 Task: Create a due date automation trigger when advanced on, on the tuesday of the week before a card is due add fields without custom field "Resume" checked at 11:00 AM.
Action: Mouse moved to (806, 246)
Screenshot: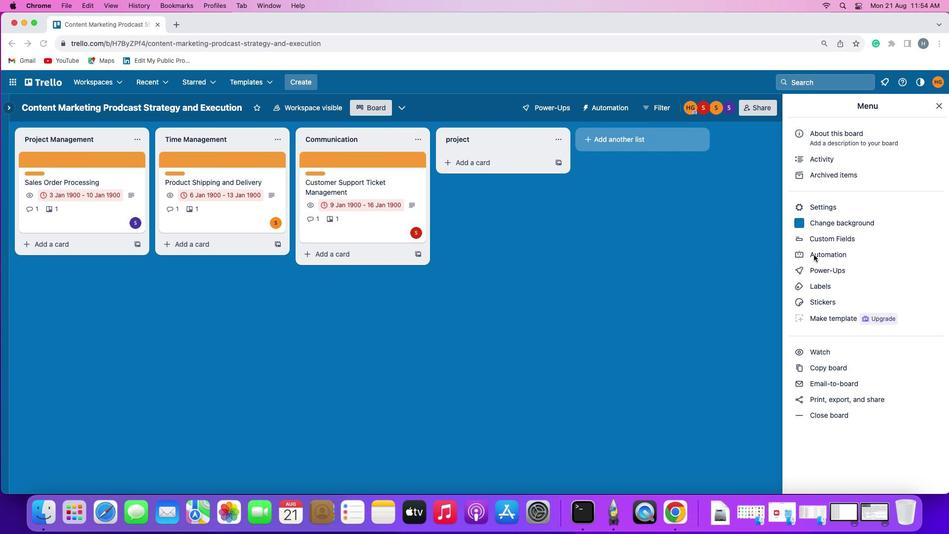 
Action: Mouse pressed left at (806, 246)
Screenshot: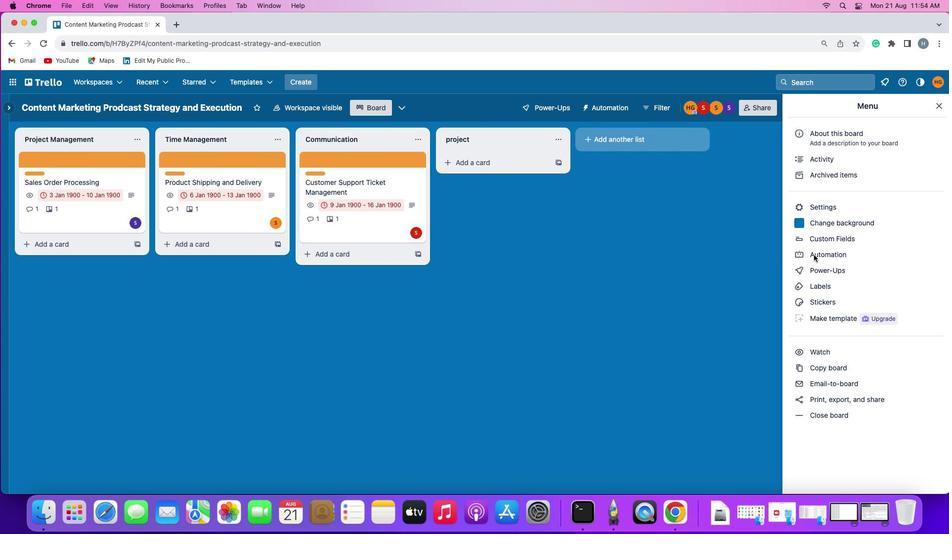 
Action: Mouse pressed left at (806, 246)
Screenshot: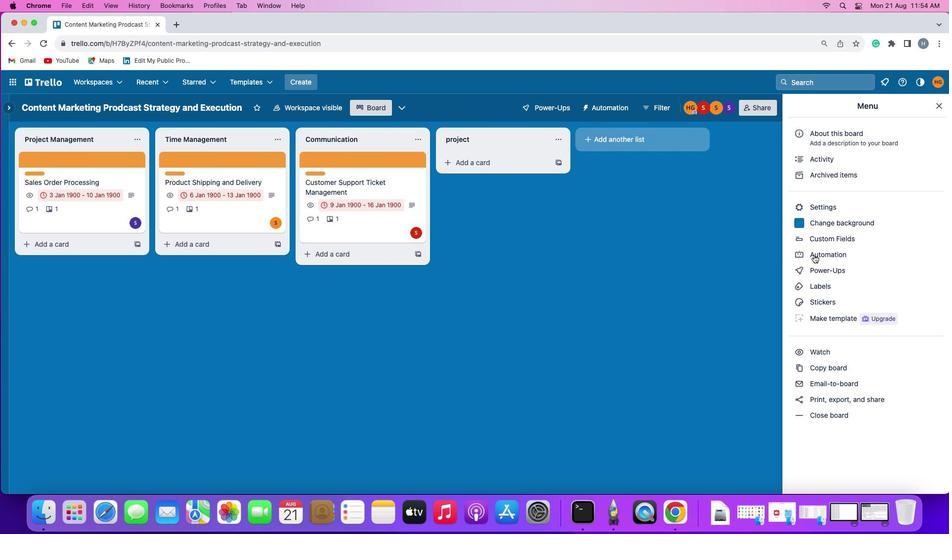 
Action: Mouse moved to (54, 220)
Screenshot: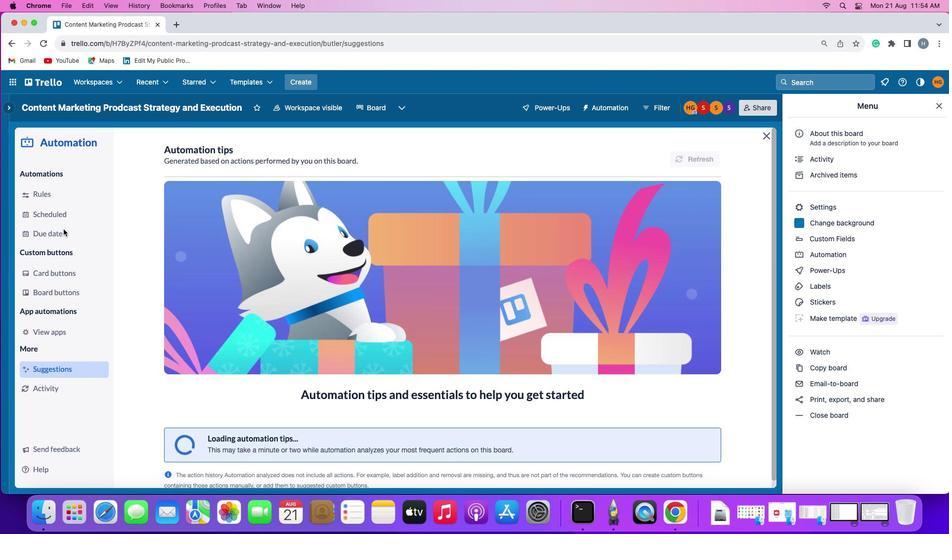 
Action: Mouse pressed left at (54, 220)
Screenshot: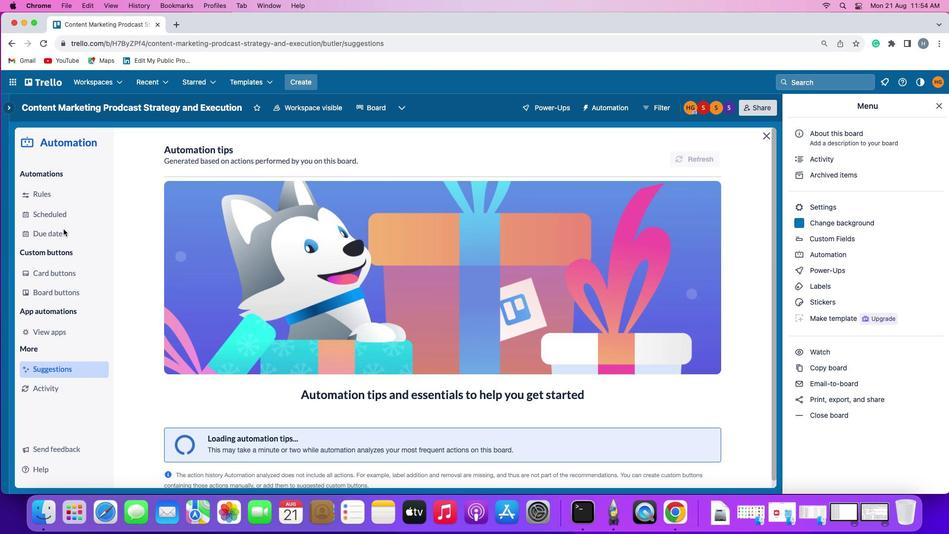 
Action: Mouse moved to (654, 139)
Screenshot: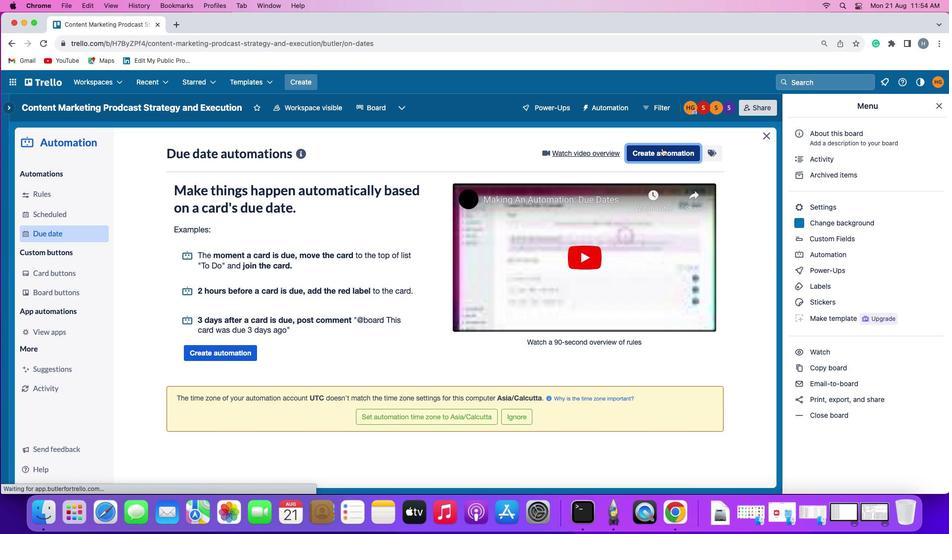 
Action: Mouse pressed left at (654, 139)
Screenshot: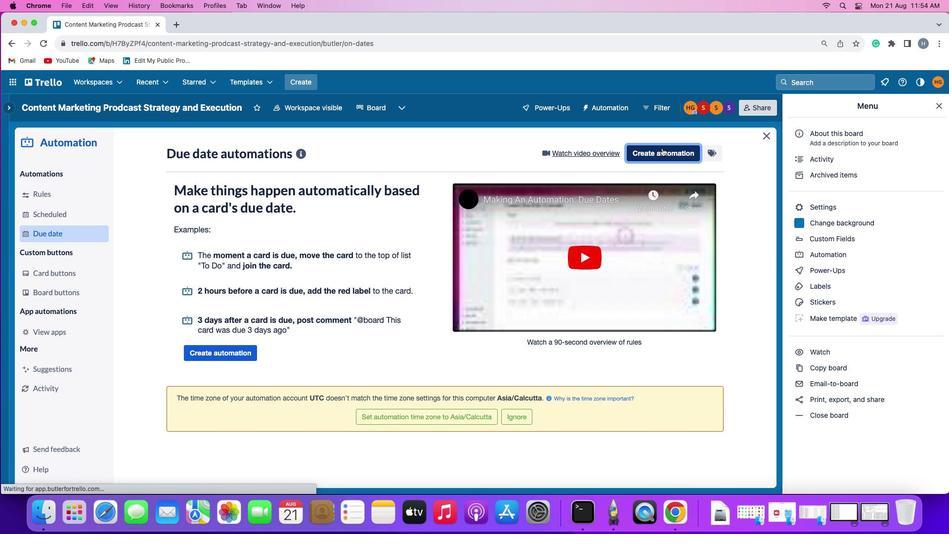 
Action: Mouse moved to (188, 240)
Screenshot: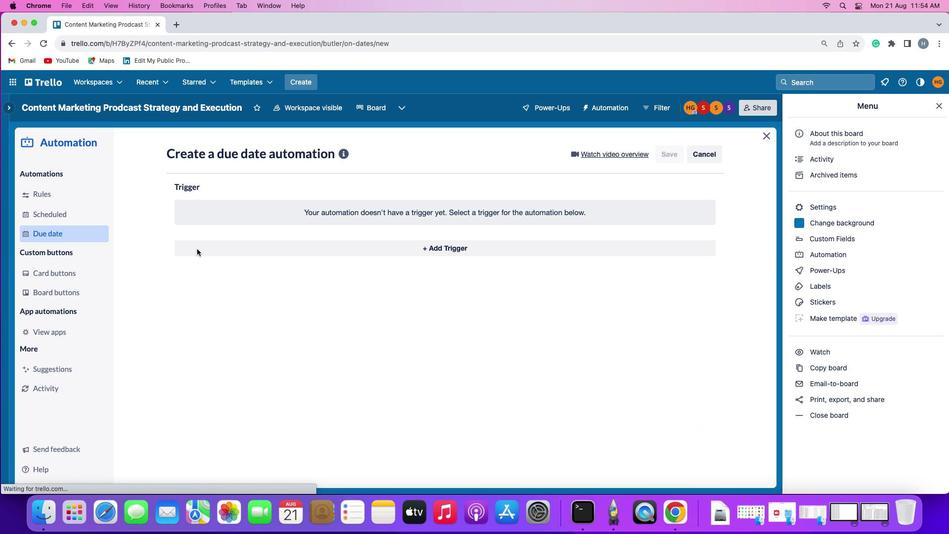 
Action: Mouse pressed left at (188, 240)
Screenshot: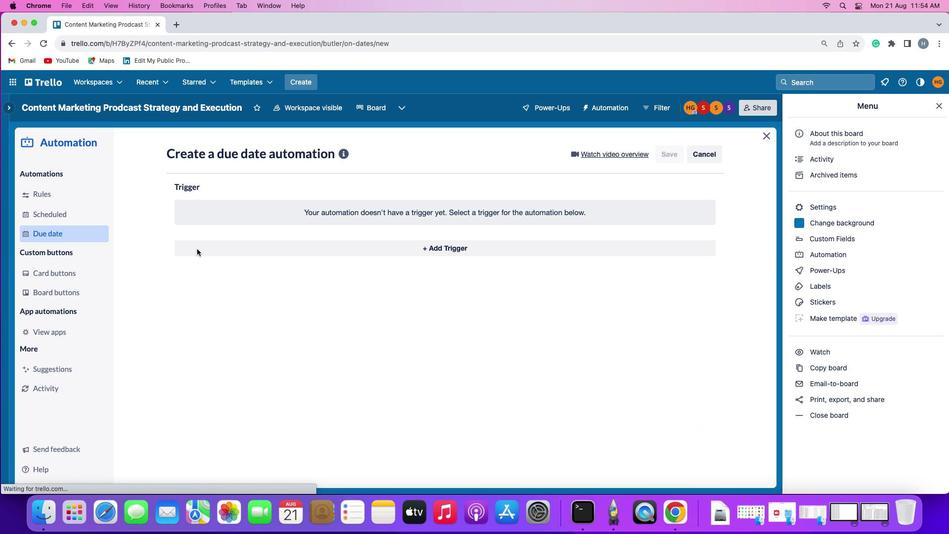 
Action: Mouse moved to (206, 427)
Screenshot: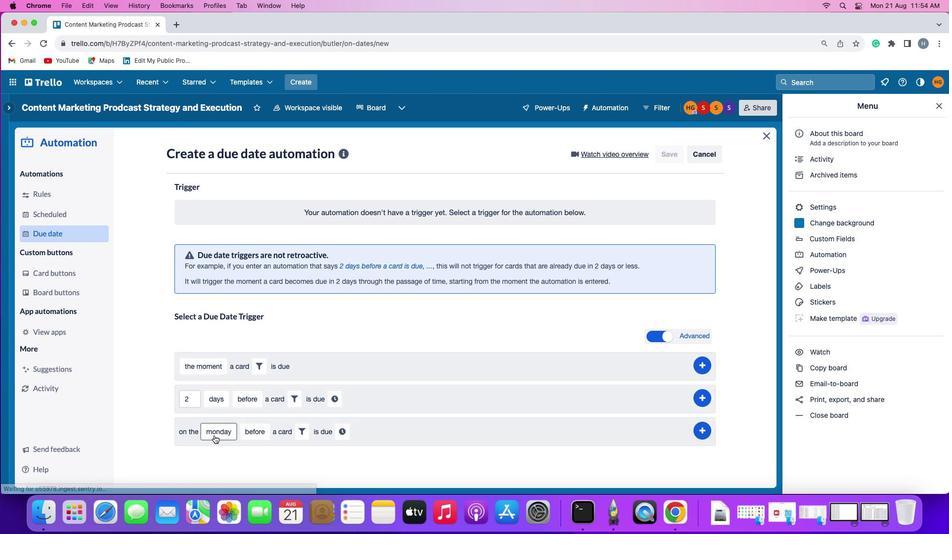 
Action: Mouse pressed left at (206, 427)
Screenshot: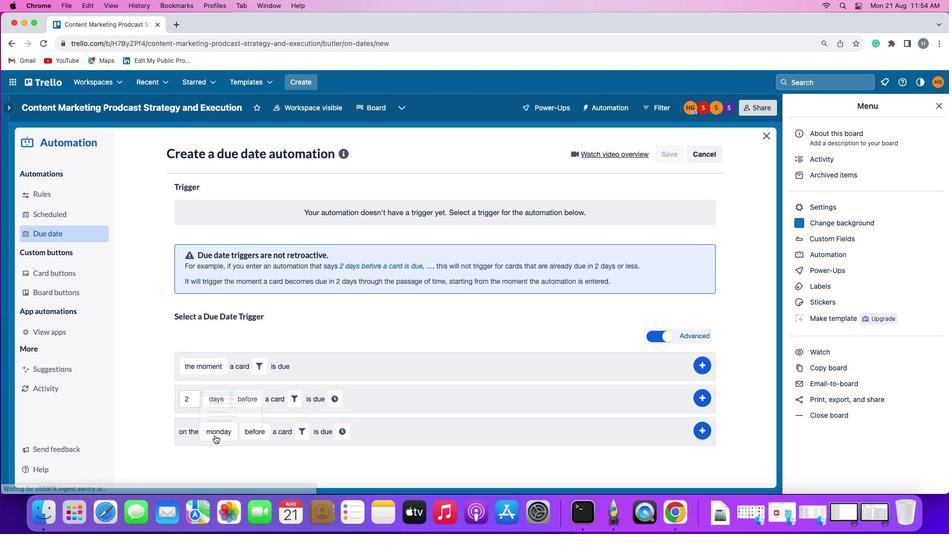 
Action: Mouse moved to (230, 304)
Screenshot: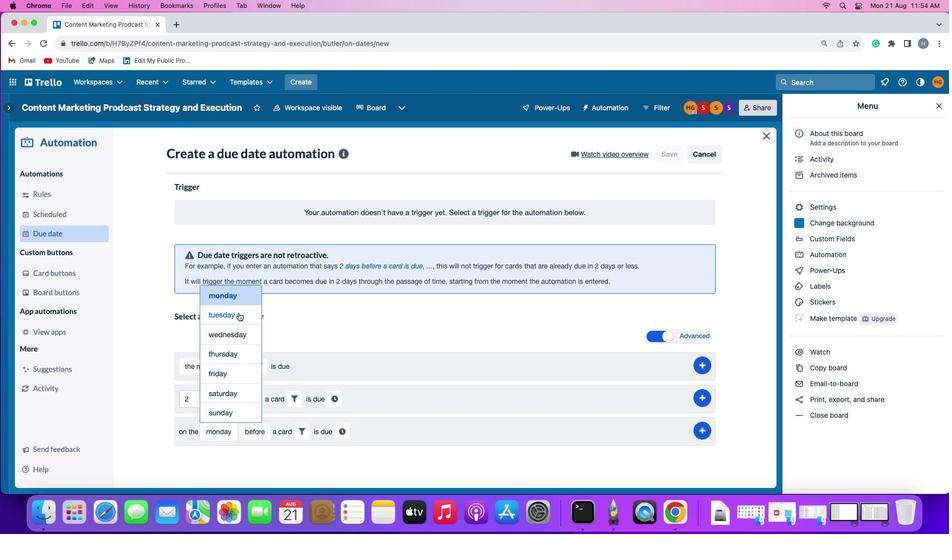 
Action: Mouse pressed left at (230, 304)
Screenshot: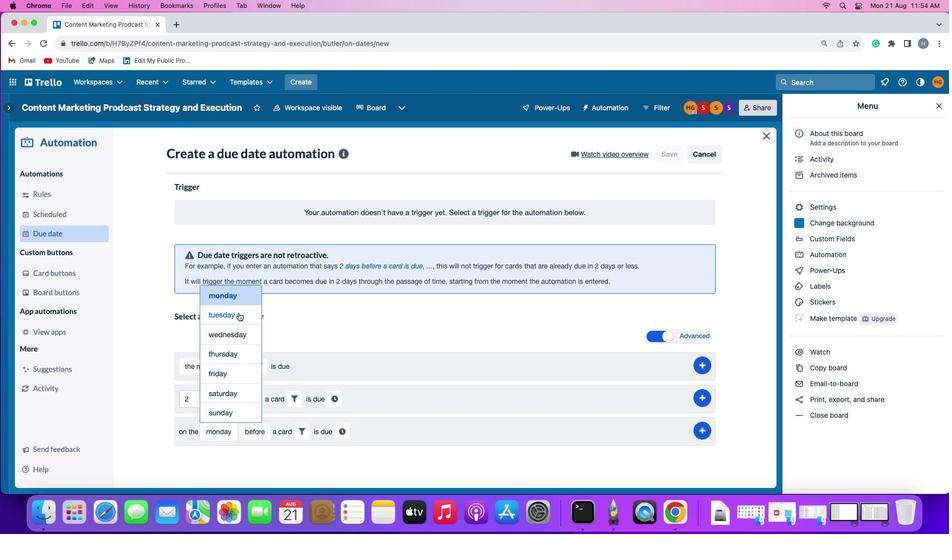 
Action: Mouse moved to (245, 420)
Screenshot: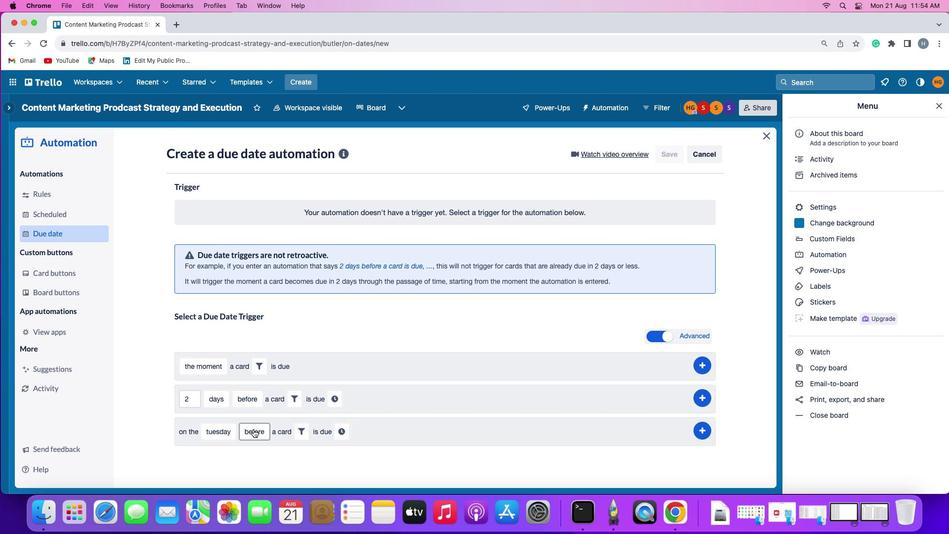 
Action: Mouse pressed left at (245, 420)
Screenshot: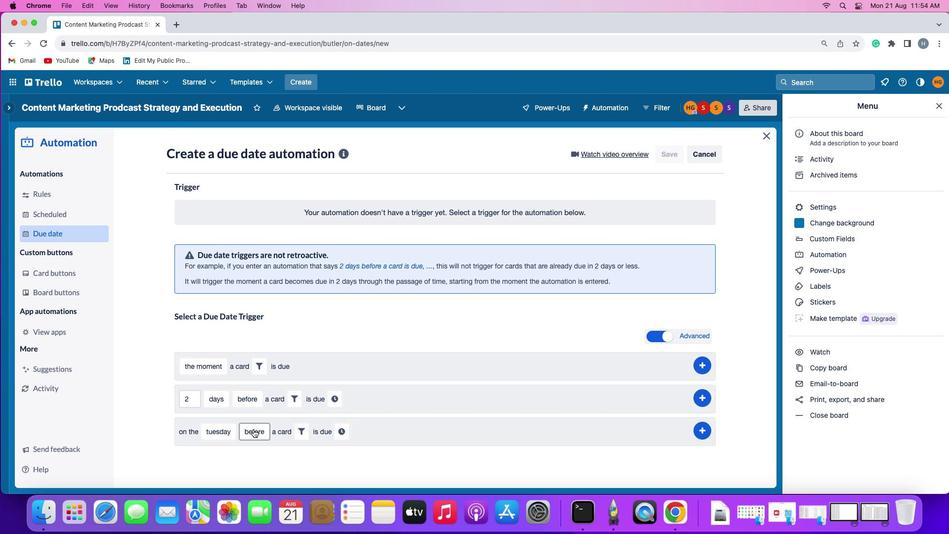 
Action: Mouse moved to (257, 405)
Screenshot: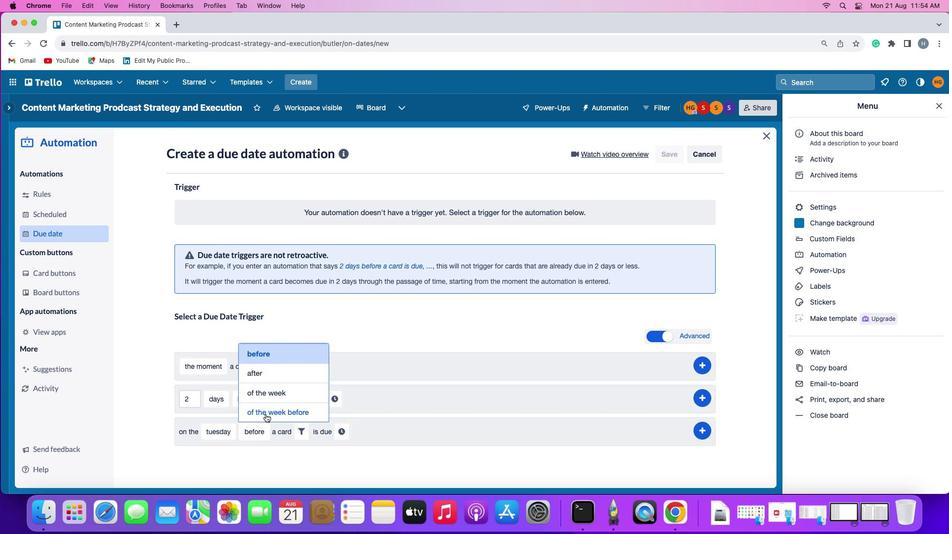 
Action: Mouse pressed left at (257, 405)
Screenshot: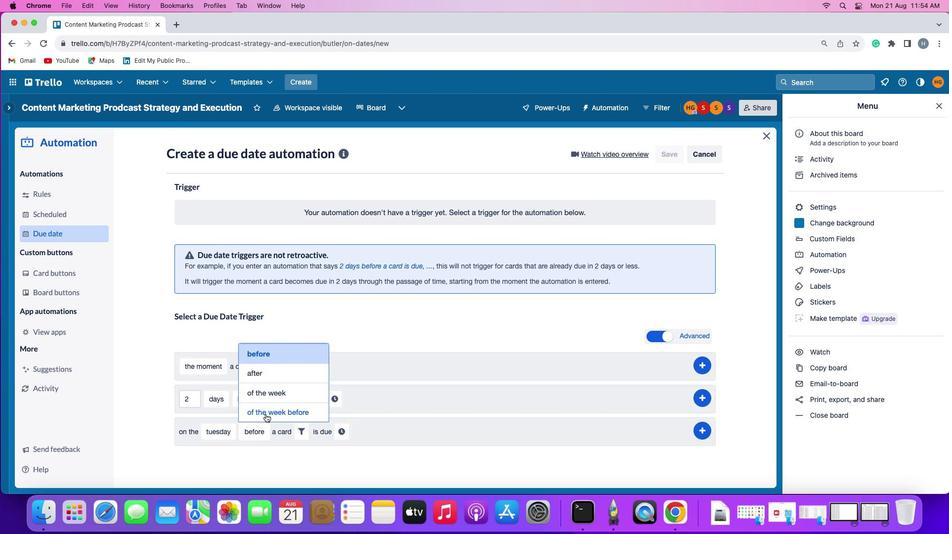 
Action: Mouse moved to (331, 423)
Screenshot: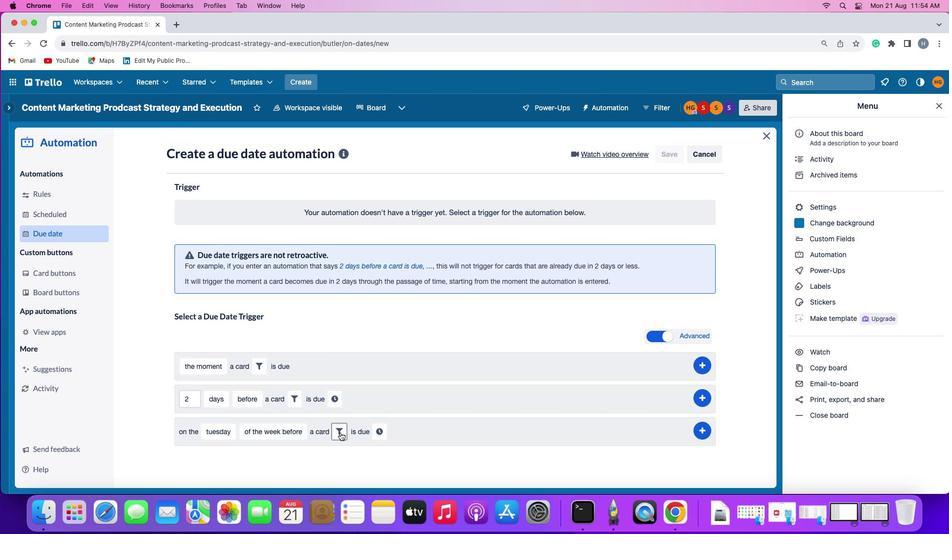 
Action: Mouse pressed left at (331, 423)
Screenshot: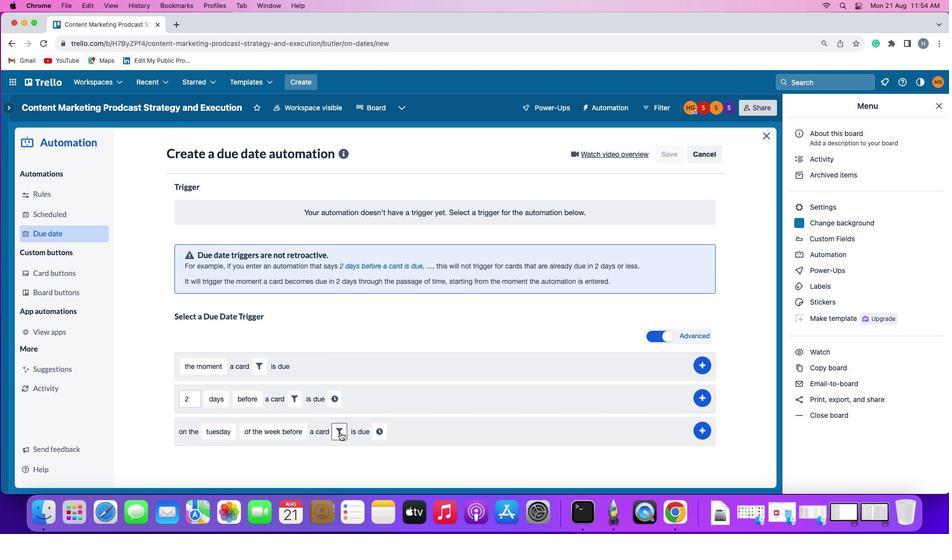 
Action: Mouse moved to (497, 449)
Screenshot: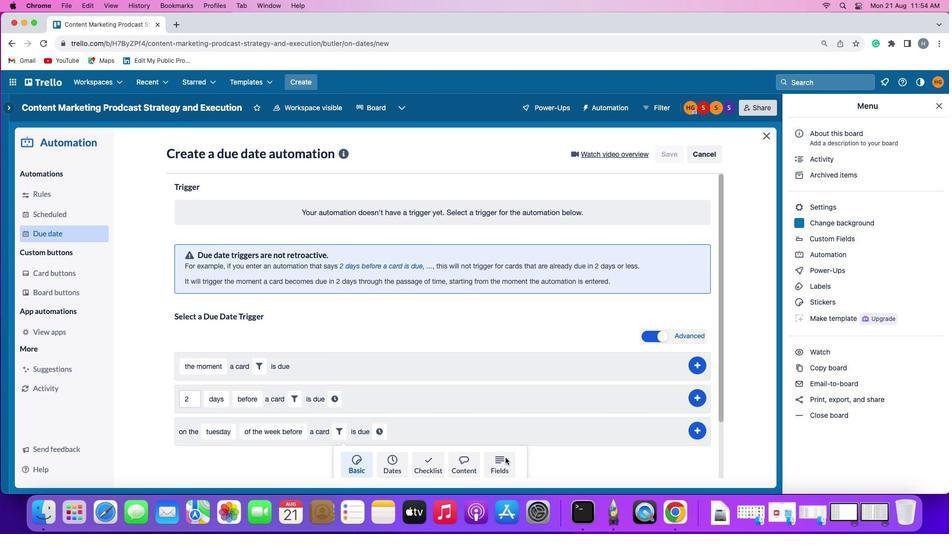 
Action: Mouse pressed left at (497, 449)
Screenshot: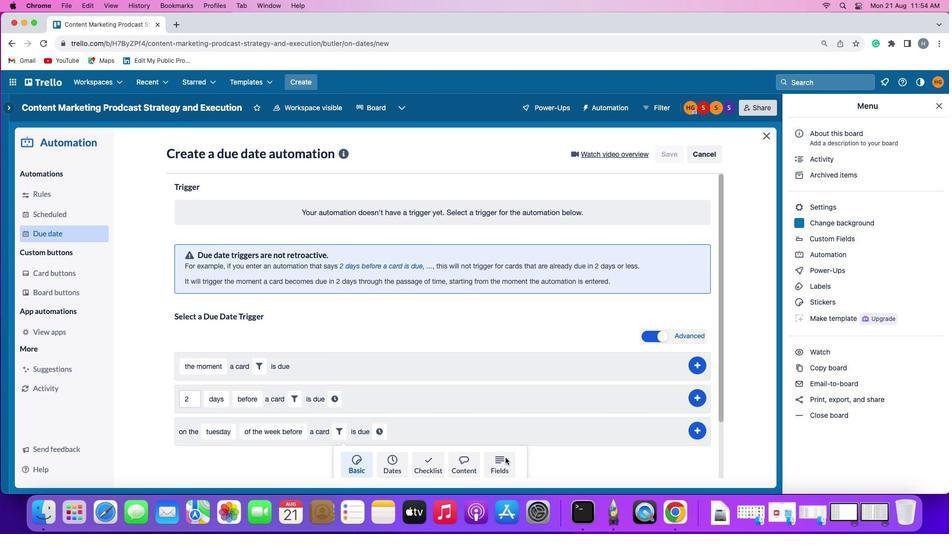 
Action: Mouse moved to (300, 449)
Screenshot: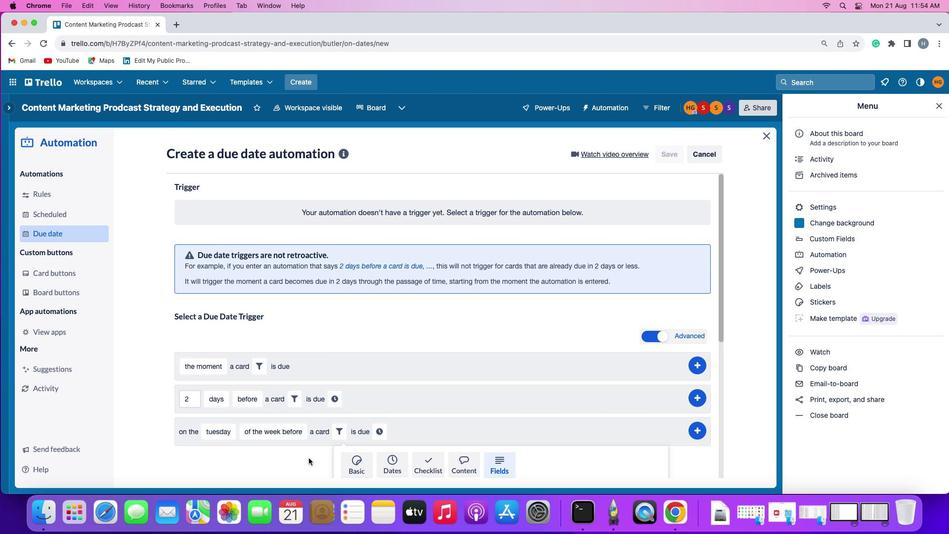 
Action: Mouse scrolled (300, 449) with delta (-7, -8)
Screenshot: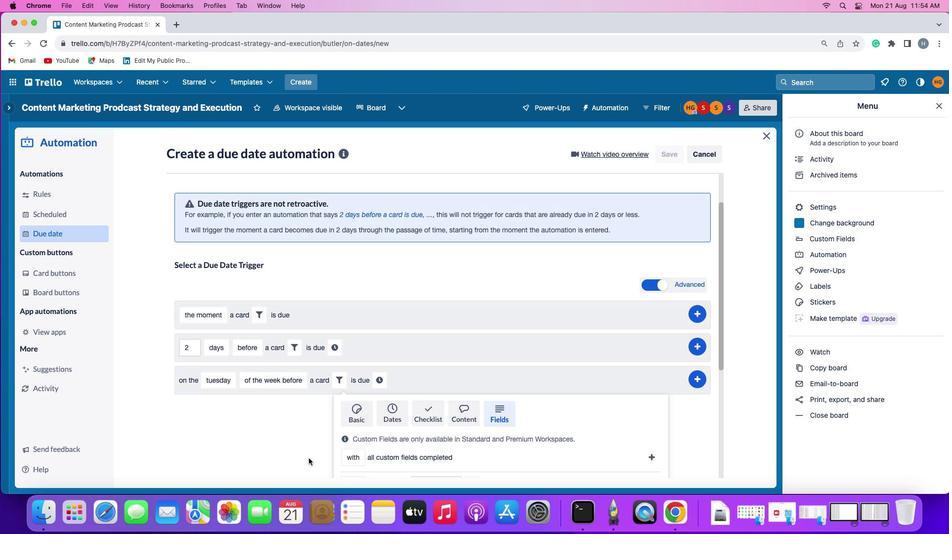
Action: Mouse scrolled (300, 449) with delta (-7, -8)
Screenshot: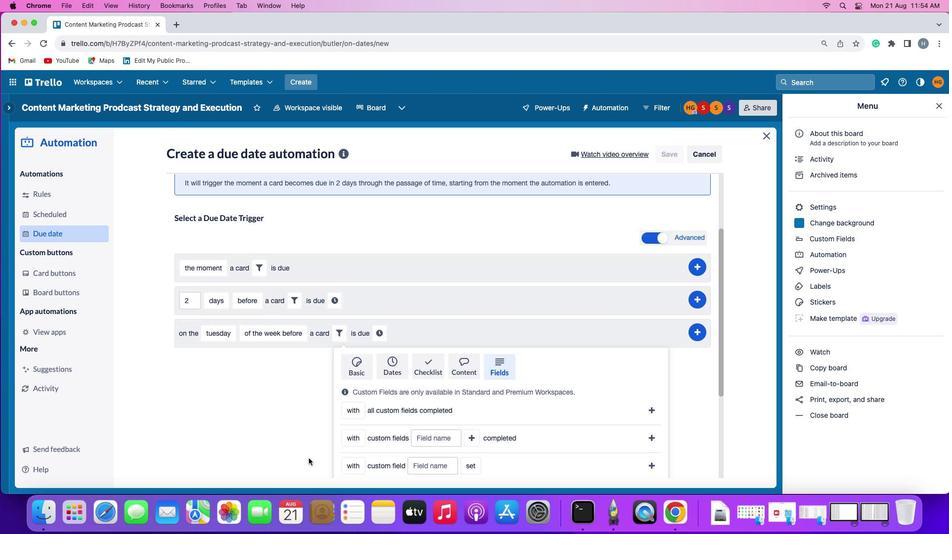 
Action: Mouse scrolled (300, 449) with delta (-7, -9)
Screenshot: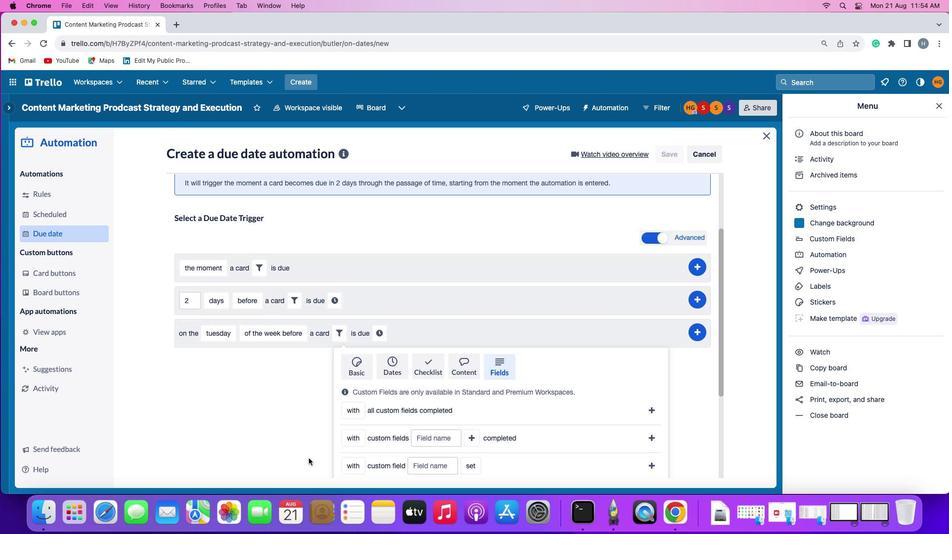 
Action: Mouse scrolled (300, 449) with delta (-7, -10)
Screenshot: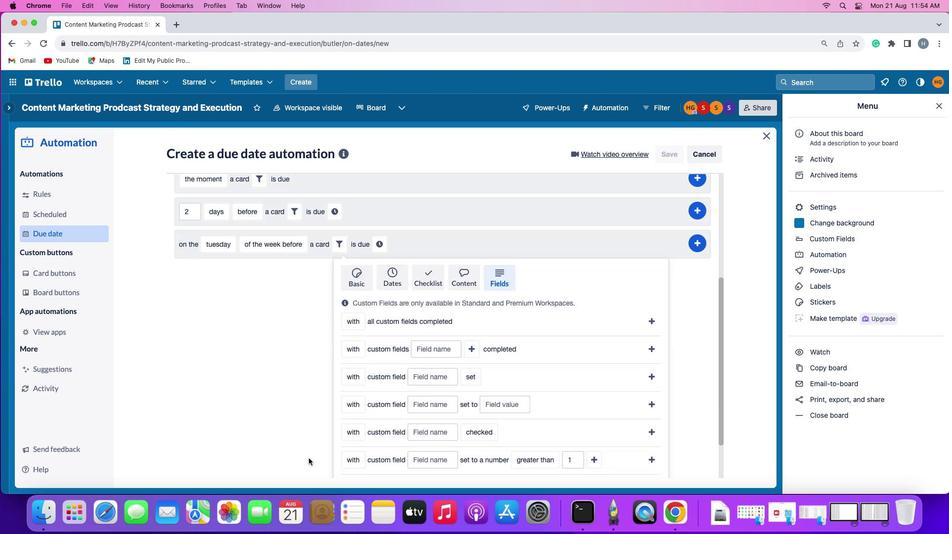 
Action: Mouse scrolled (300, 449) with delta (-7, -8)
Screenshot: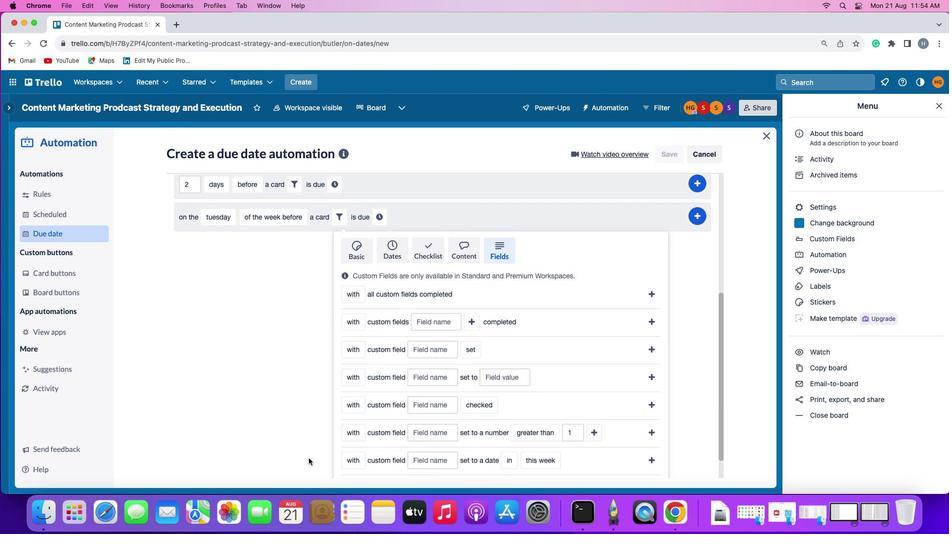 
Action: Mouse scrolled (300, 449) with delta (-7, -8)
Screenshot: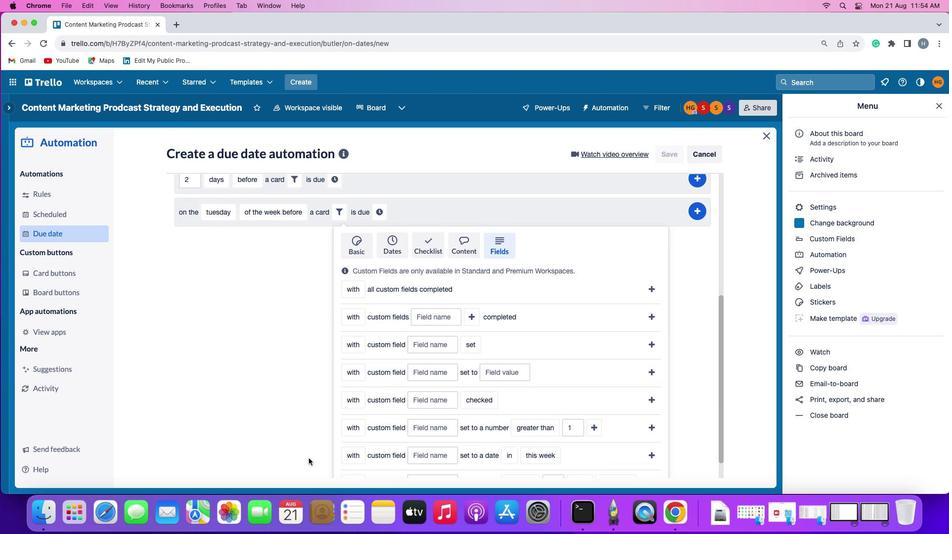 
Action: Mouse scrolled (300, 449) with delta (-7, -9)
Screenshot: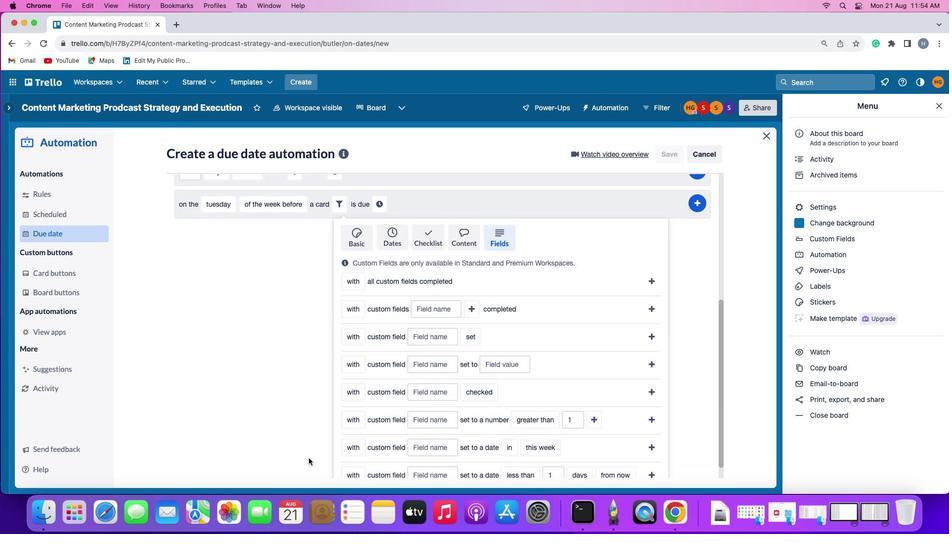 
Action: Mouse scrolled (300, 449) with delta (-7, -10)
Screenshot: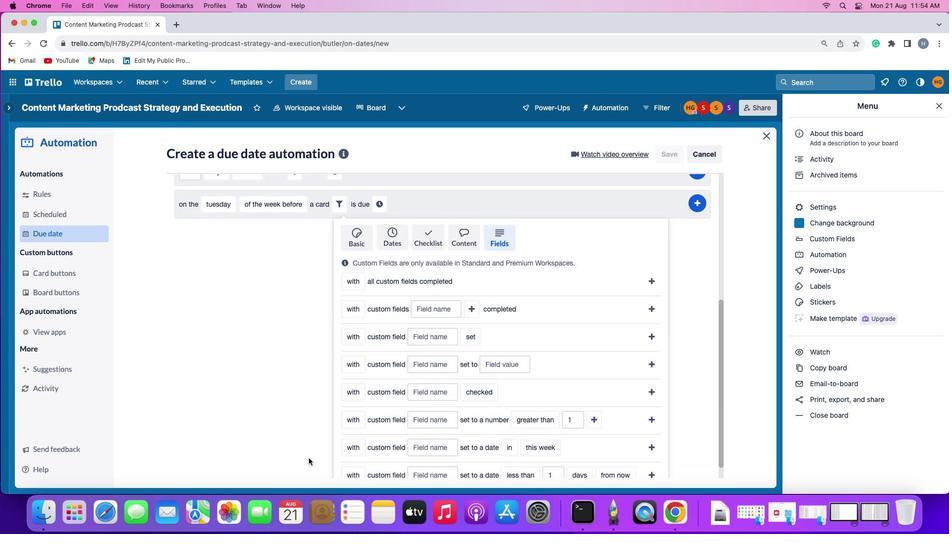 
Action: Mouse scrolled (300, 449) with delta (-7, -10)
Screenshot: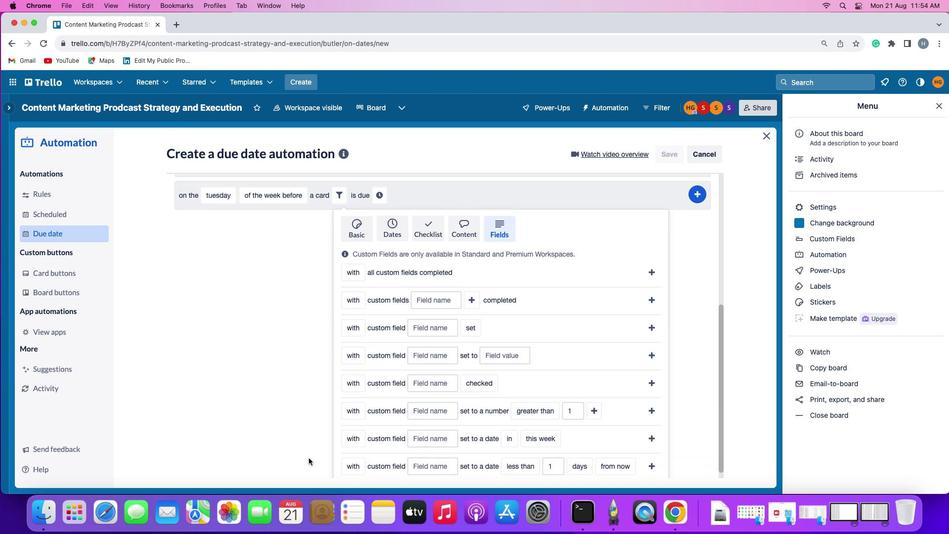 
Action: Mouse scrolled (300, 449) with delta (-7, -8)
Screenshot: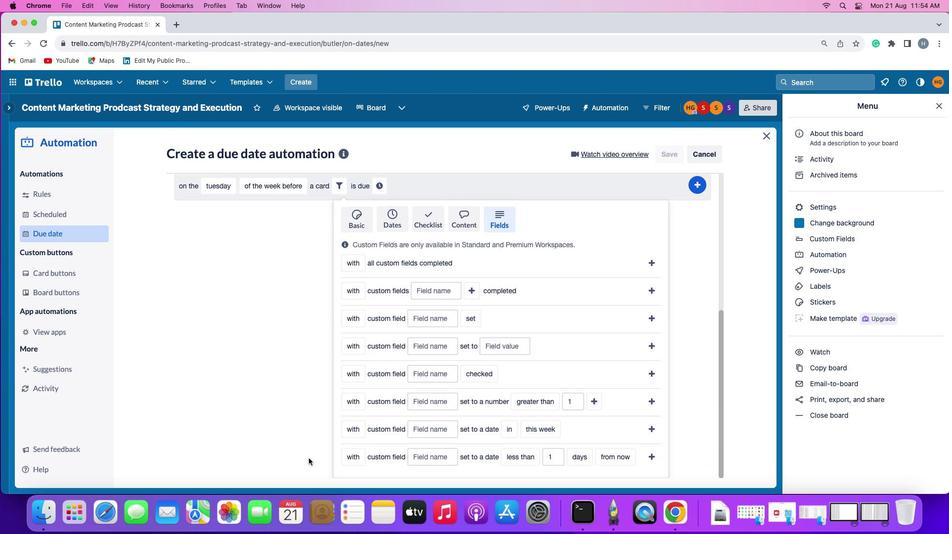 
Action: Mouse scrolled (300, 449) with delta (-7, -8)
Screenshot: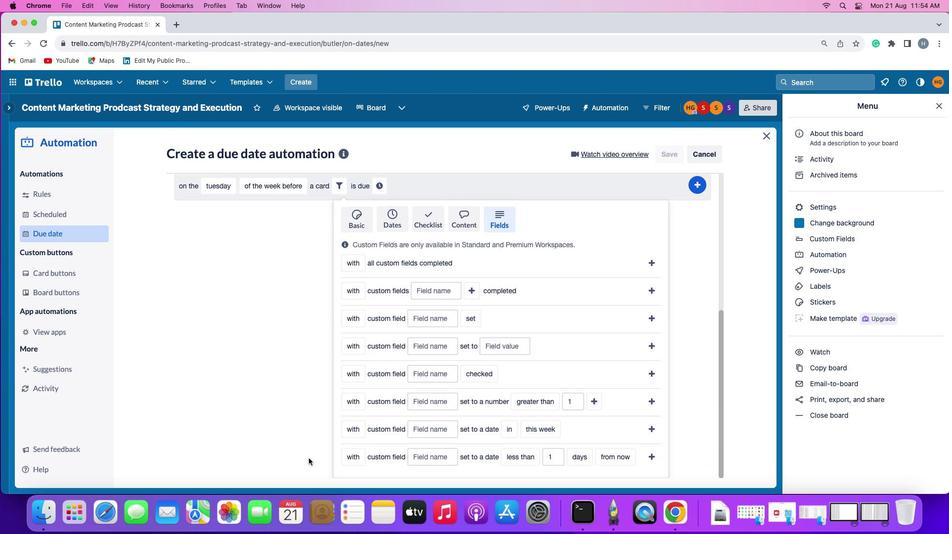 
Action: Mouse scrolled (300, 449) with delta (-7, -9)
Screenshot: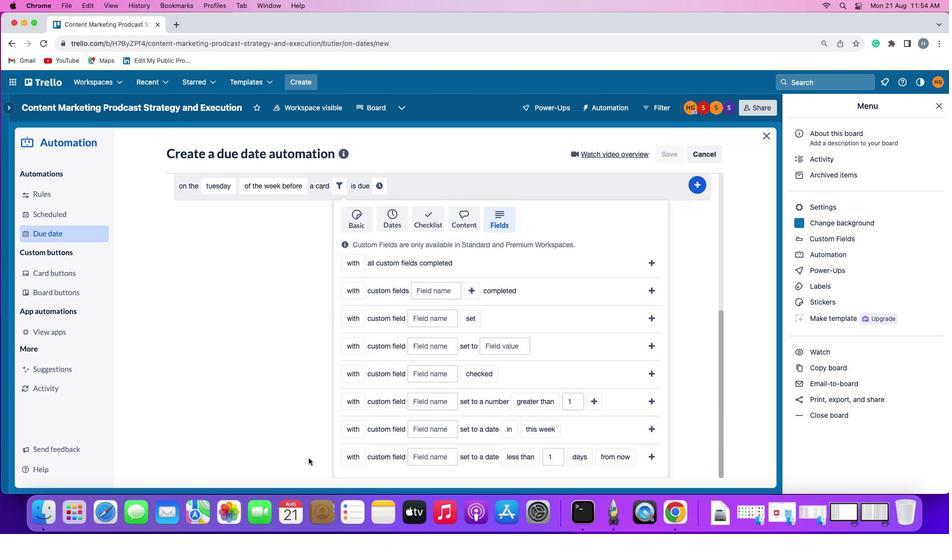 
Action: Mouse scrolled (300, 449) with delta (-7, -9)
Screenshot: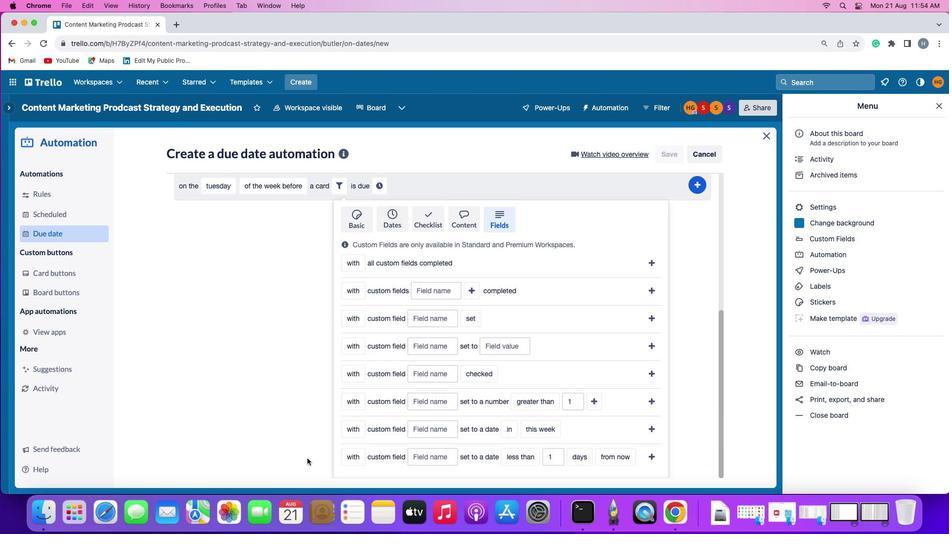 
Action: Mouse moved to (341, 367)
Screenshot: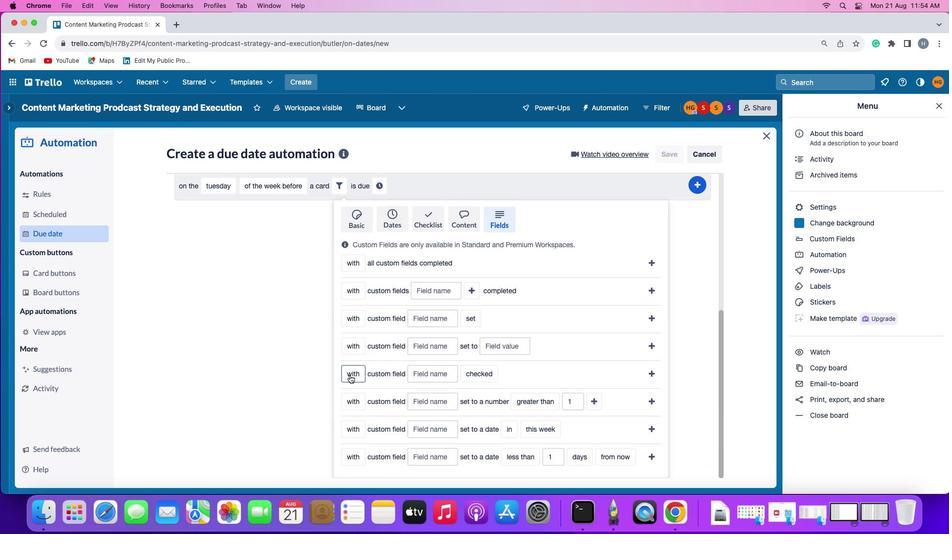 
Action: Mouse pressed left at (341, 367)
Screenshot: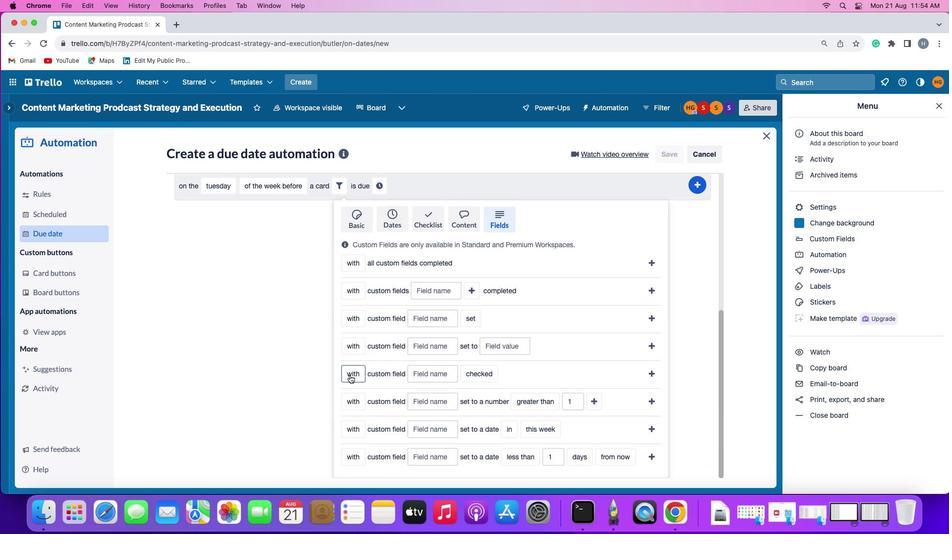 
Action: Mouse moved to (352, 399)
Screenshot: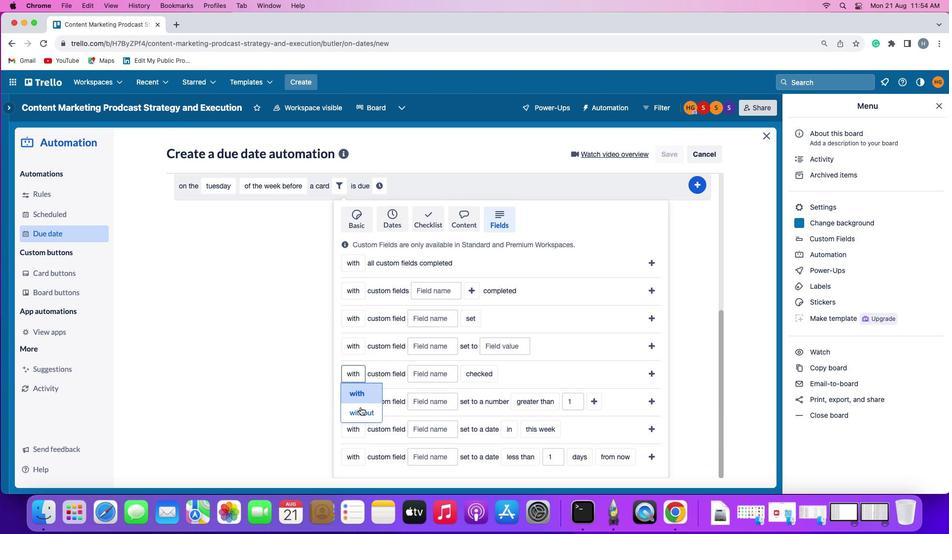 
Action: Mouse pressed left at (352, 399)
Screenshot: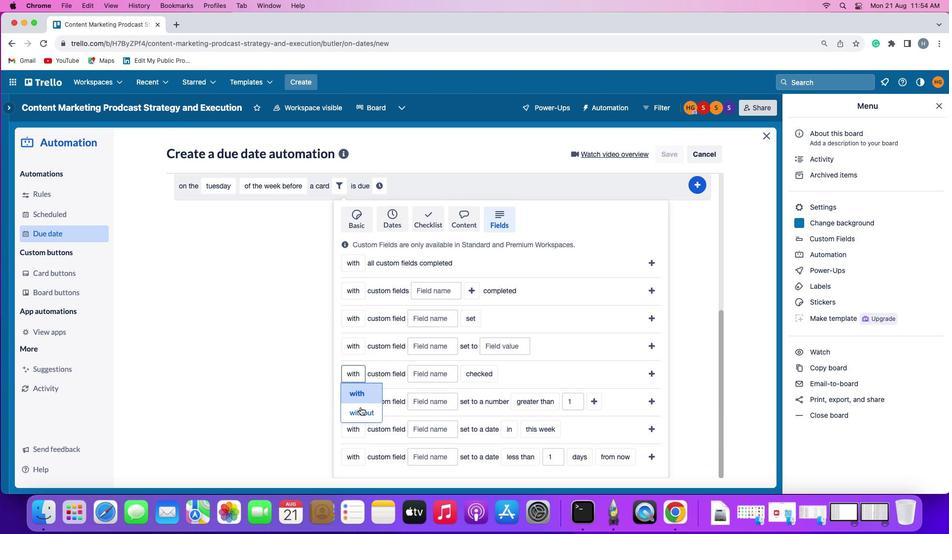 
Action: Mouse moved to (430, 365)
Screenshot: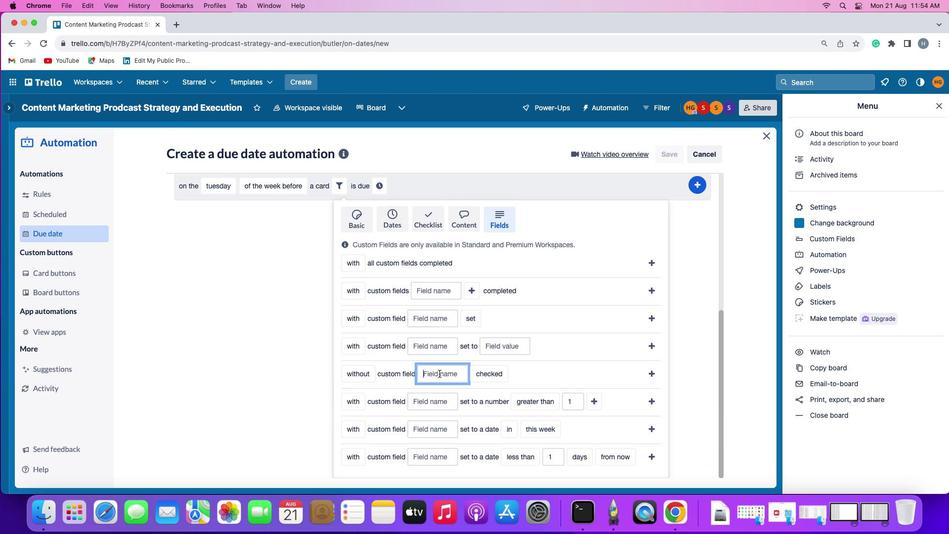 
Action: Mouse pressed left at (430, 365)
Screenshot: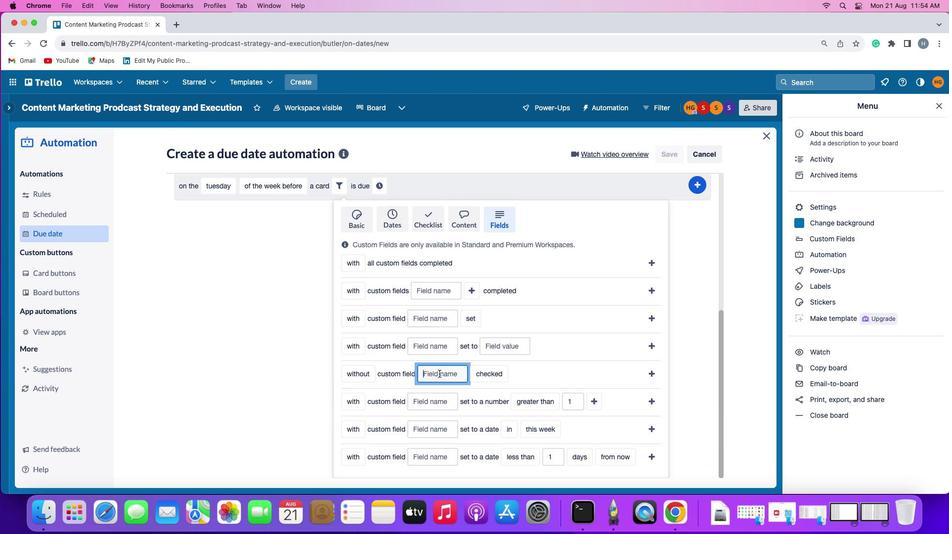
Action: Key pressed Key.shift'R''e''s''u''m''e'
Screenshot: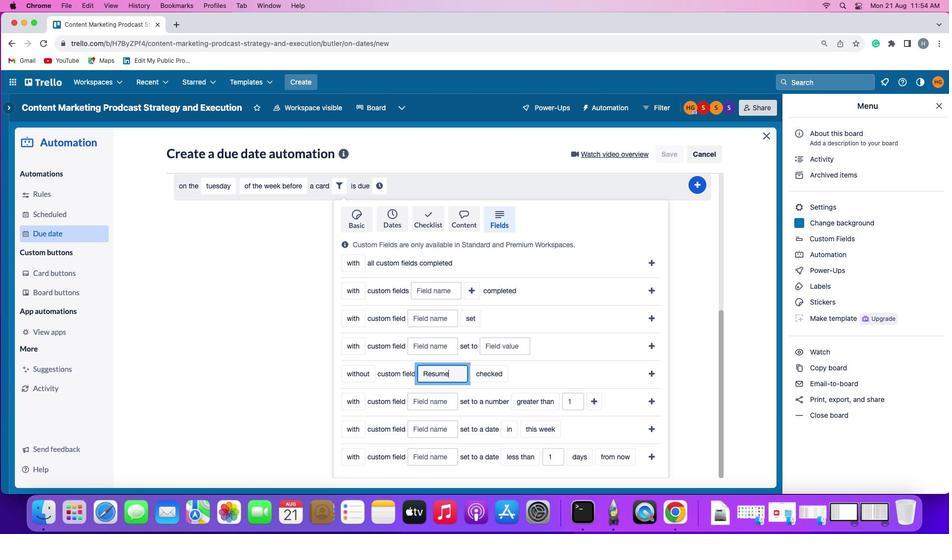 
Action: Mouse moved to (483, 366)
Screenshot: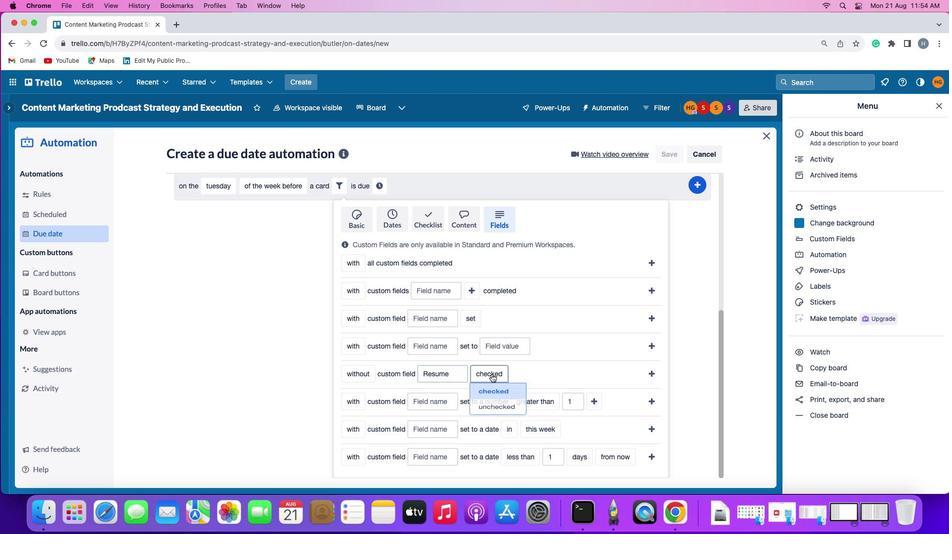 
Action: Mouse pressed left at (483, 366)
Screenshot: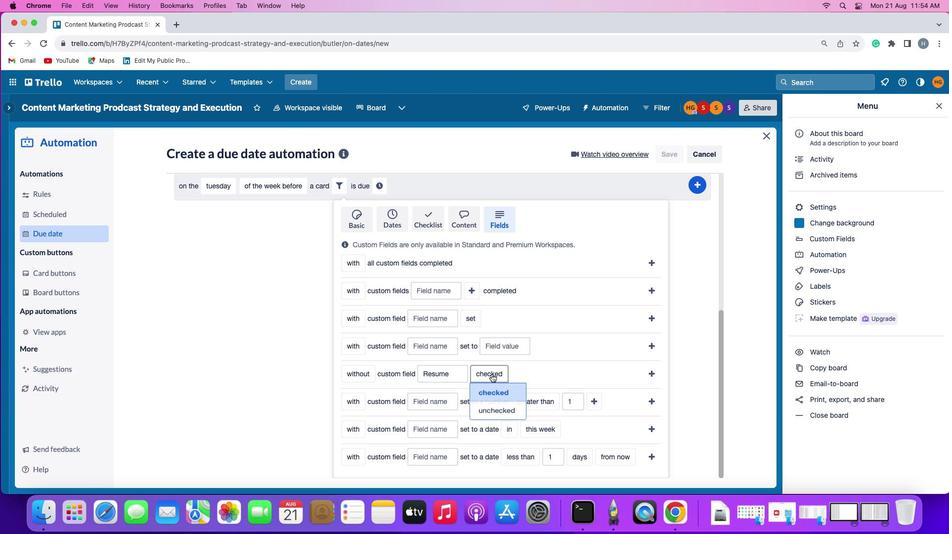 
Action: Mouse moved to (489, 388)
Screenshot: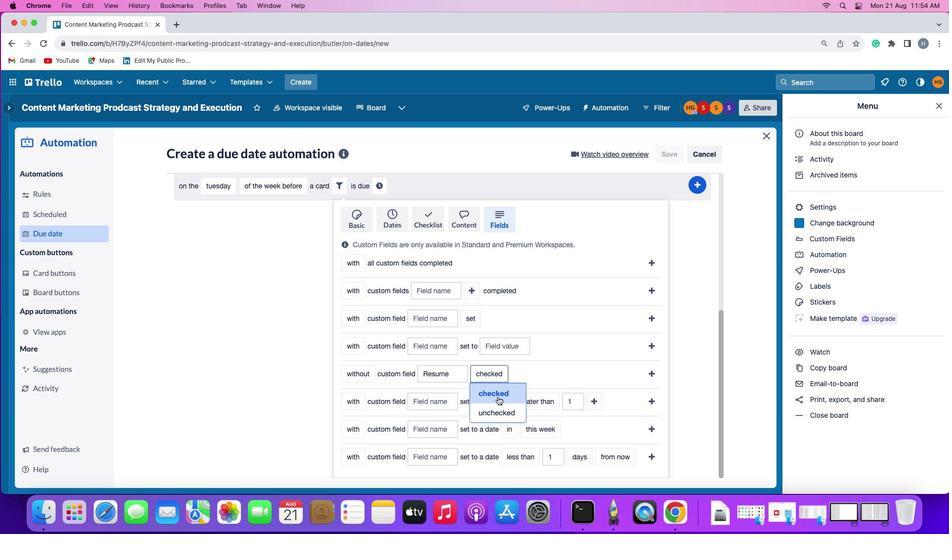 
Action: Mouse pressed left at (489, 388)
Screenshot: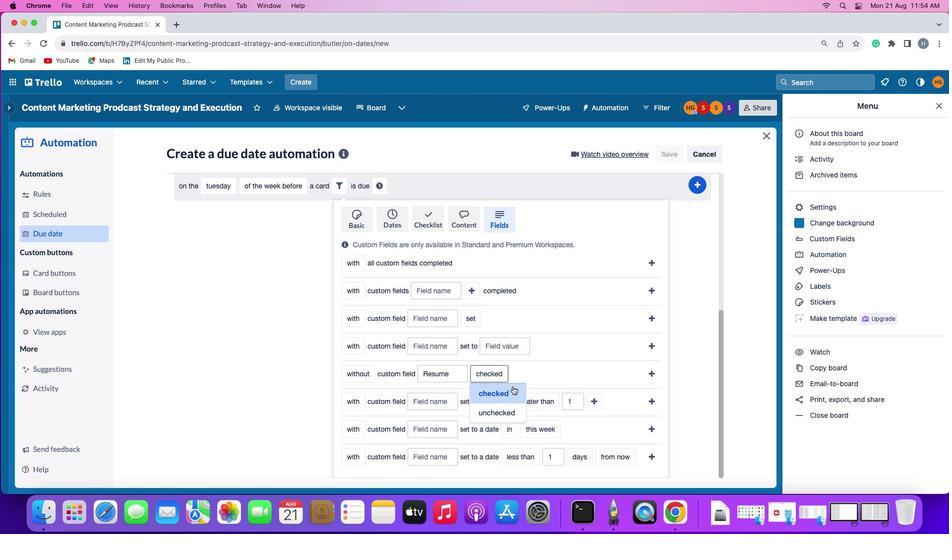 
Action: Mouse moved to (640, 360)
Screenshot: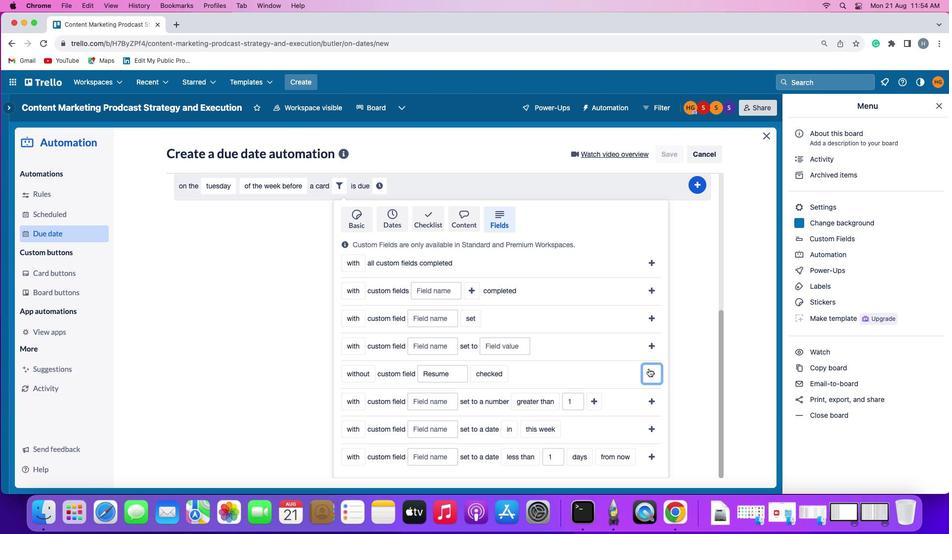 
Action: Mouse pressed left at (640, 360)
Screenshot: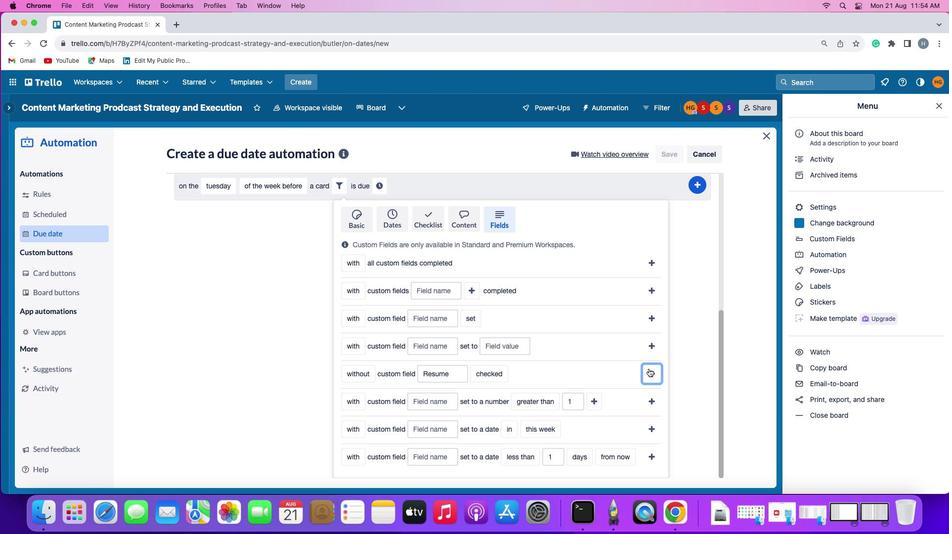 
Action: Mouse moved to (523, 421)
Screenshot: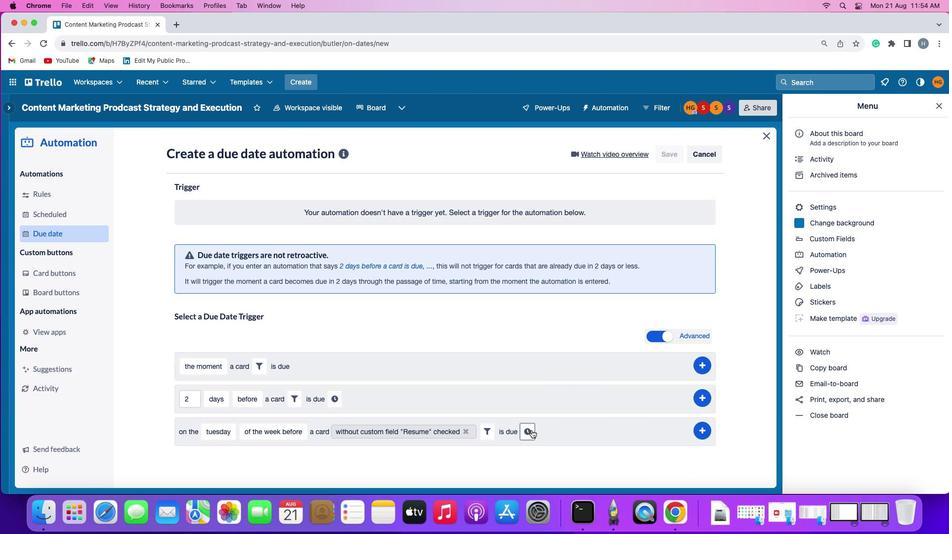 
Action: Mouse pressed left at (523, 421)
Screenshot: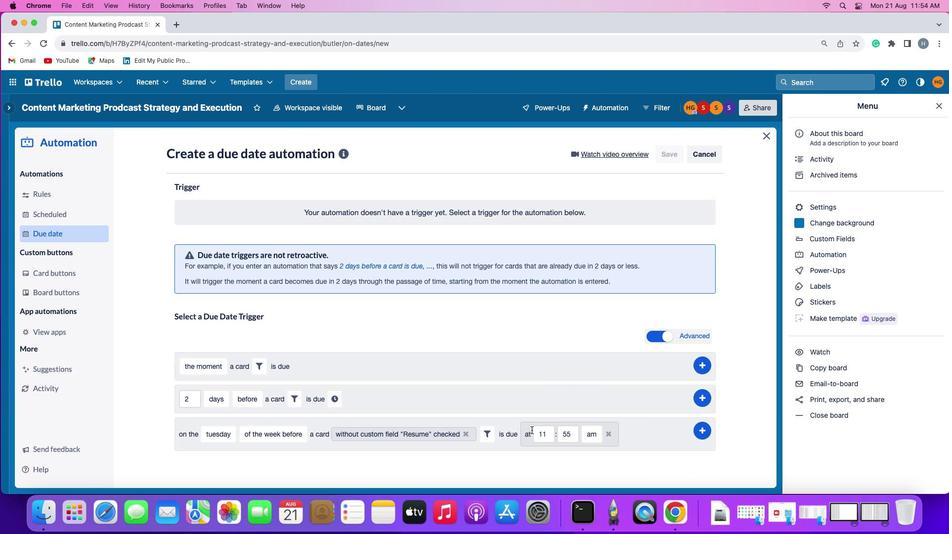 
Action: Mouse moved to (539, 423)
Screenshot: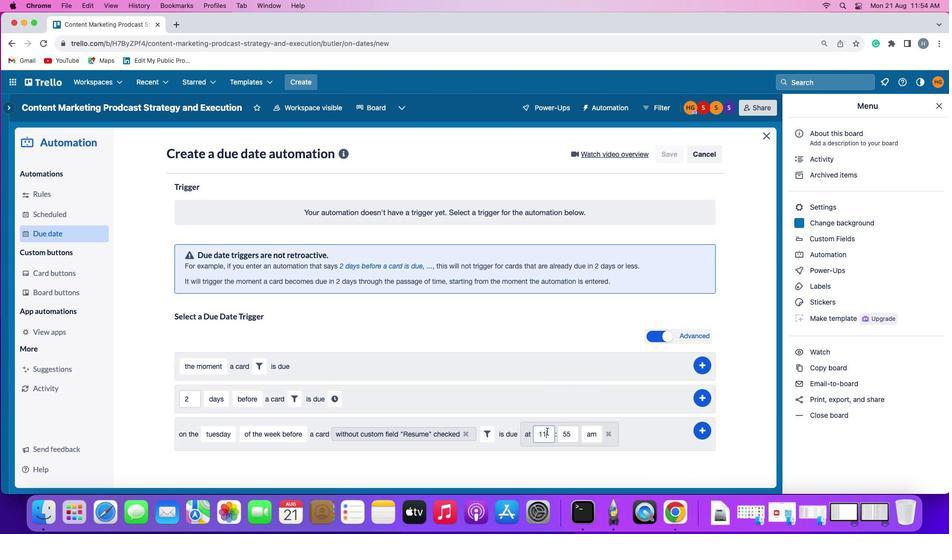
Action: Mouse pressed left at (539, 423)
Screenshot: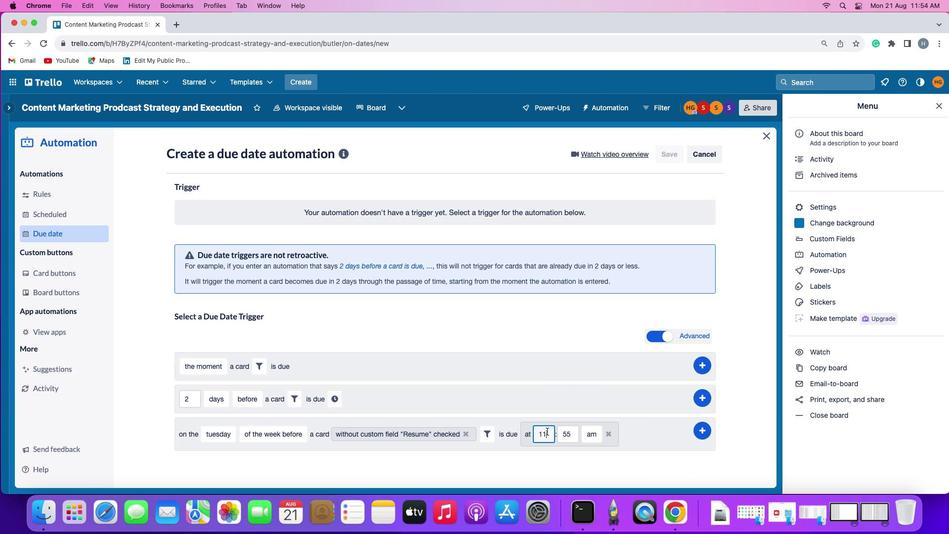 
Action: Mouse moved to (539, 423)
Screenshot: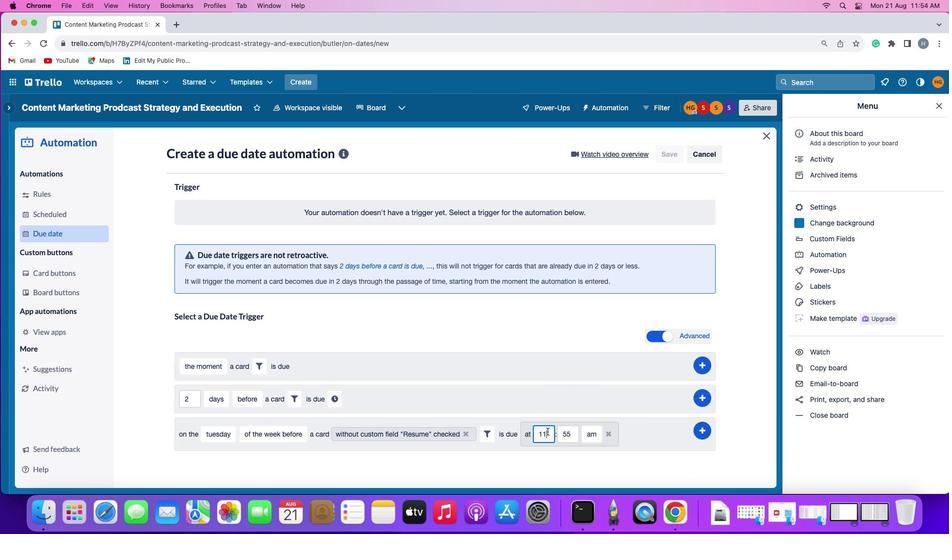 
Action: Key pressed Key.backspace'1'
Screenshot: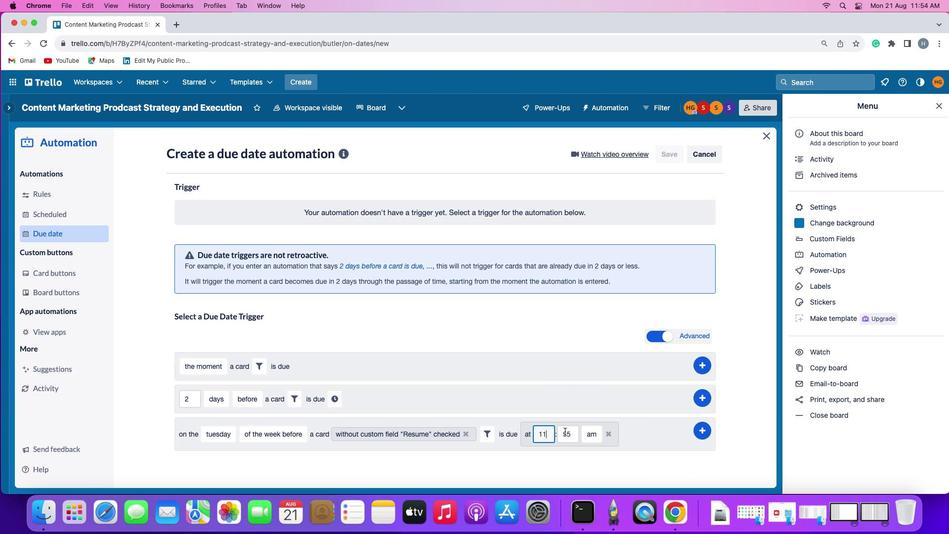 
Action: Mouse moved to (564, 423)
Screenshot: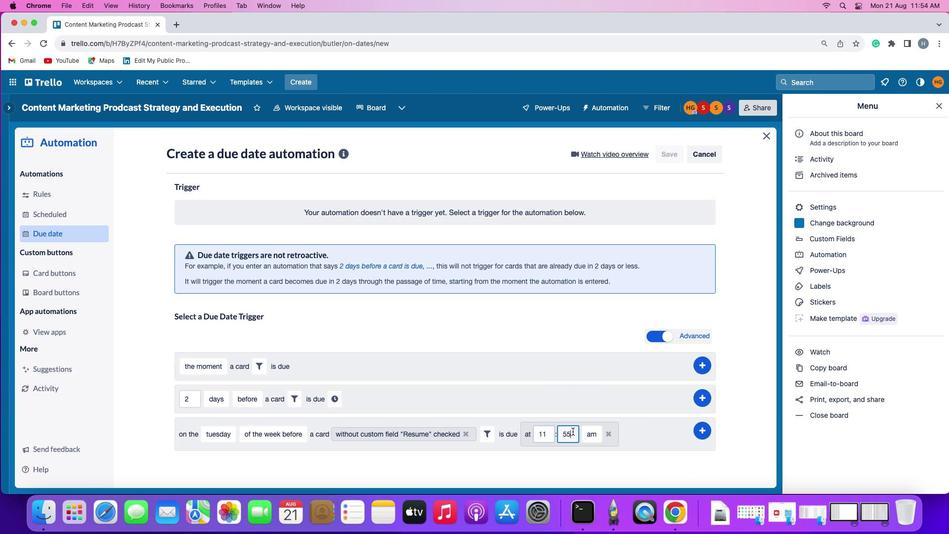 
Action: Mouse pressed left at (564, 423)
Screenshot: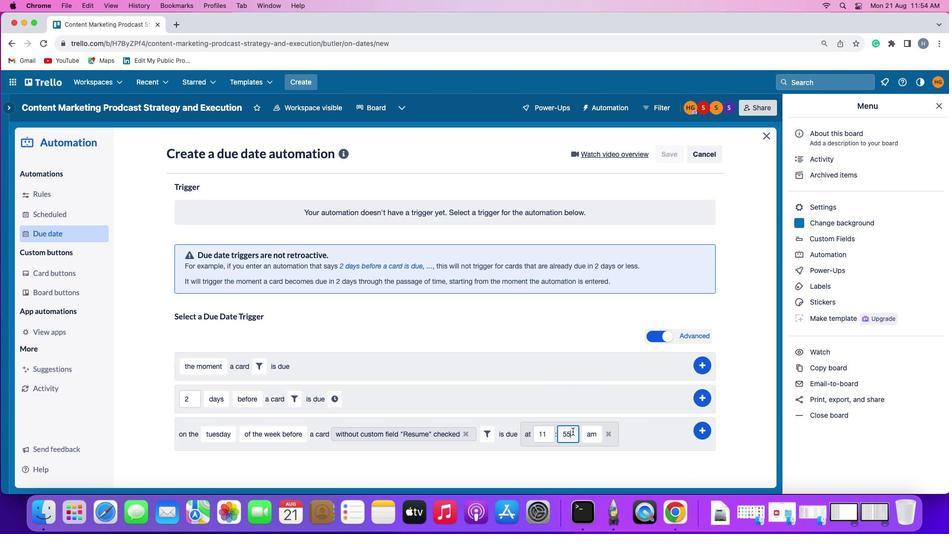 
Action: Key pressed Key.backspaceKey.backspace
Screenshot: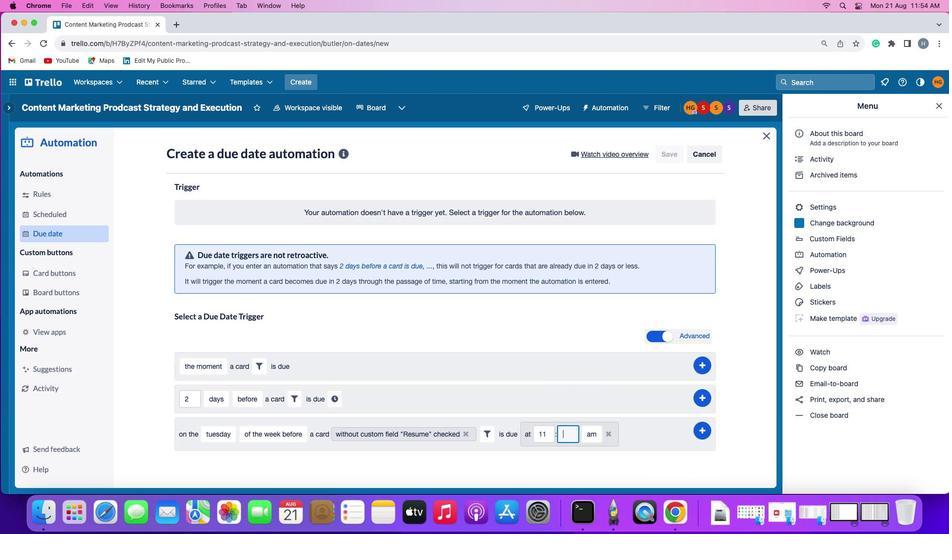 
Action: Mouse moved to (564, 423)
Screenshot: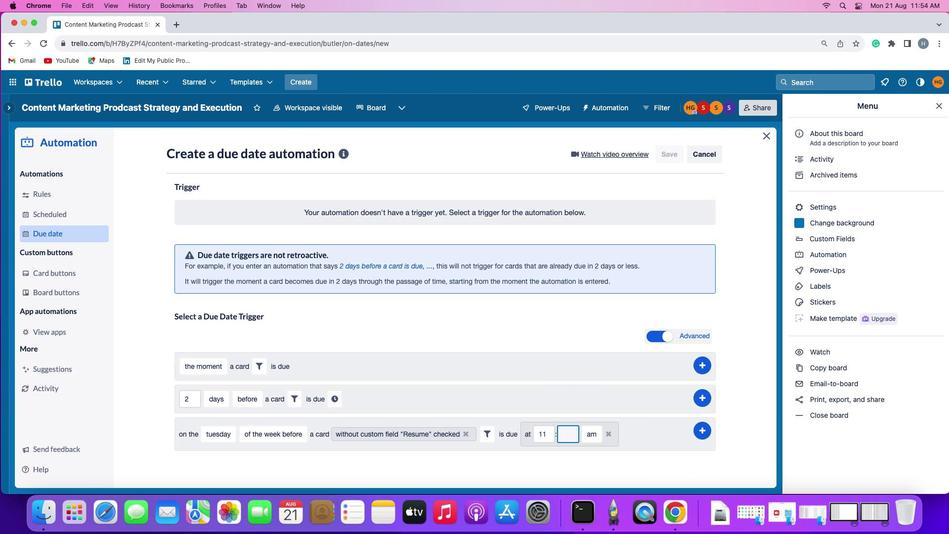 
Action: Key pressed '0''0'
Screenshot: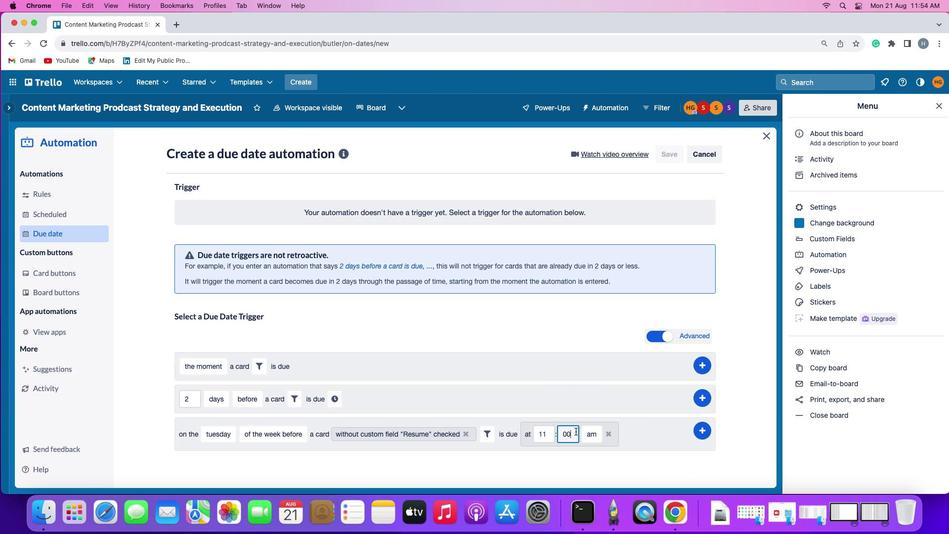 
Action: Mouse moved to (586, 424)
Screenshot: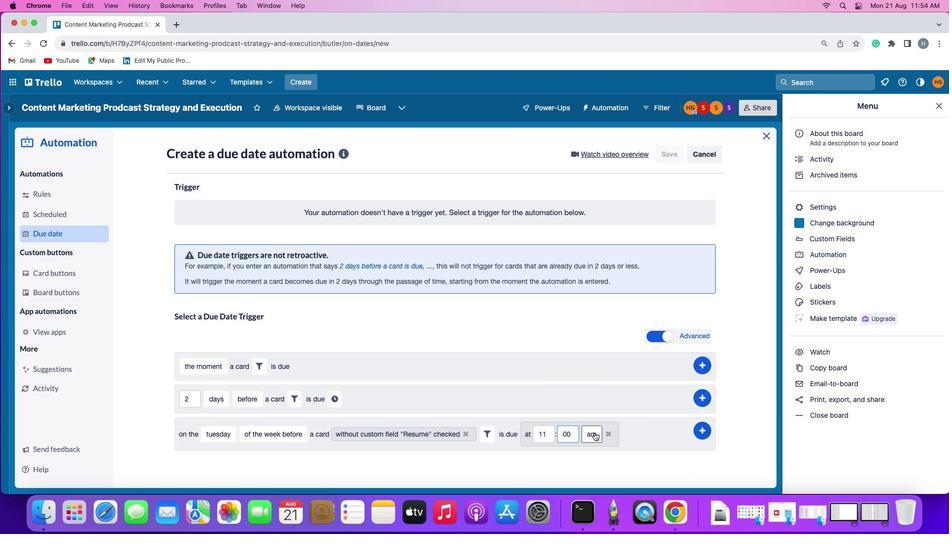 
Action: Mouse pressed left at (586, 424)
Screenshot: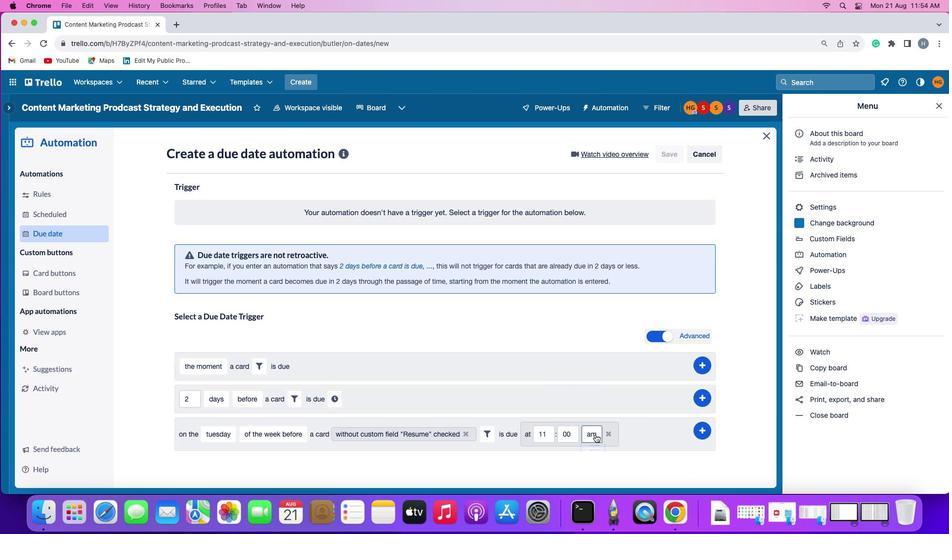 
Action: Mouse moved to (587, 437)
Screenshot: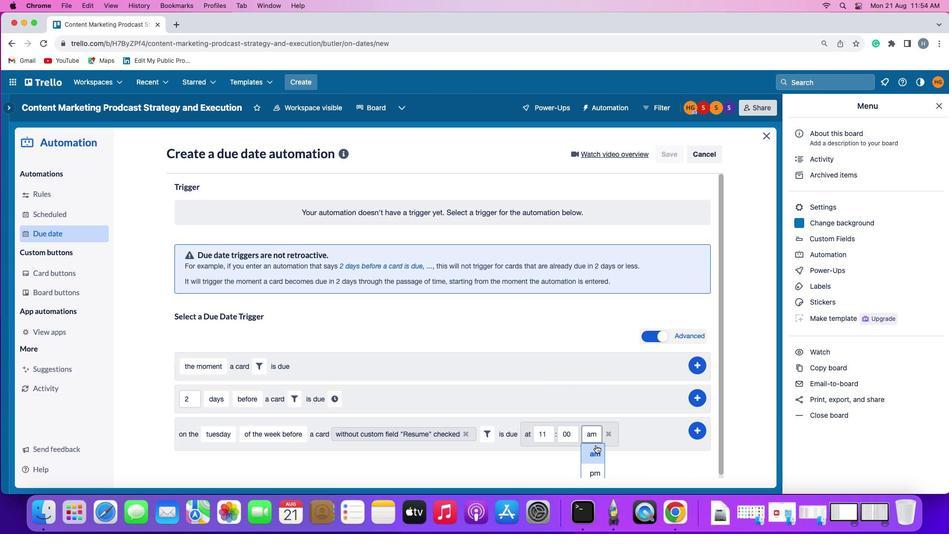
Action: Mouse pressed left at (587, 437)
Screenshot: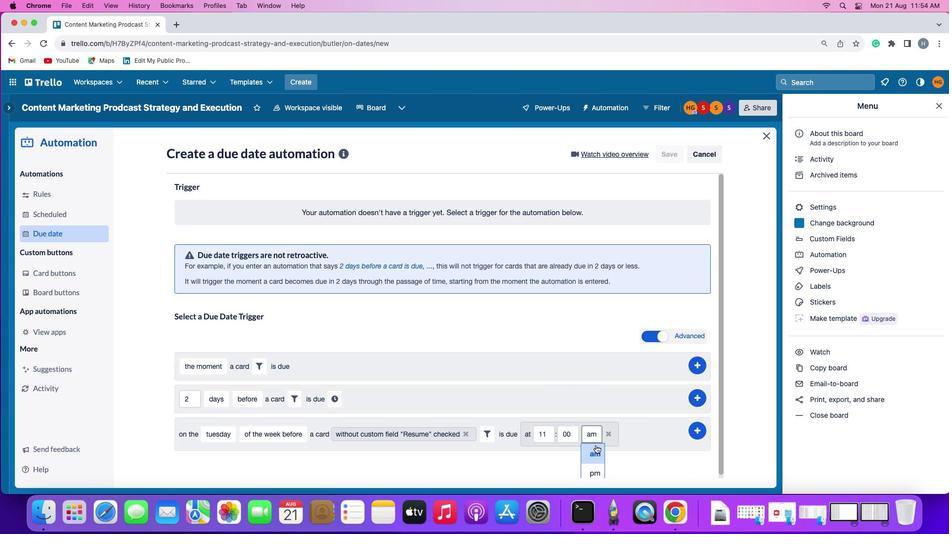 
Action: Mouse moved to (696, 418)
Screenshot: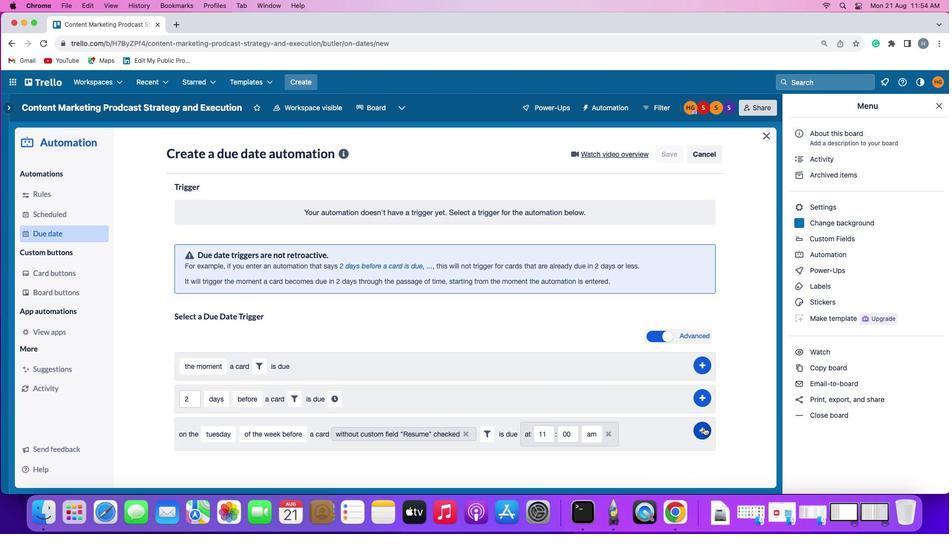 
Action: Mouse pressed left at (696, 418)
Screenshot: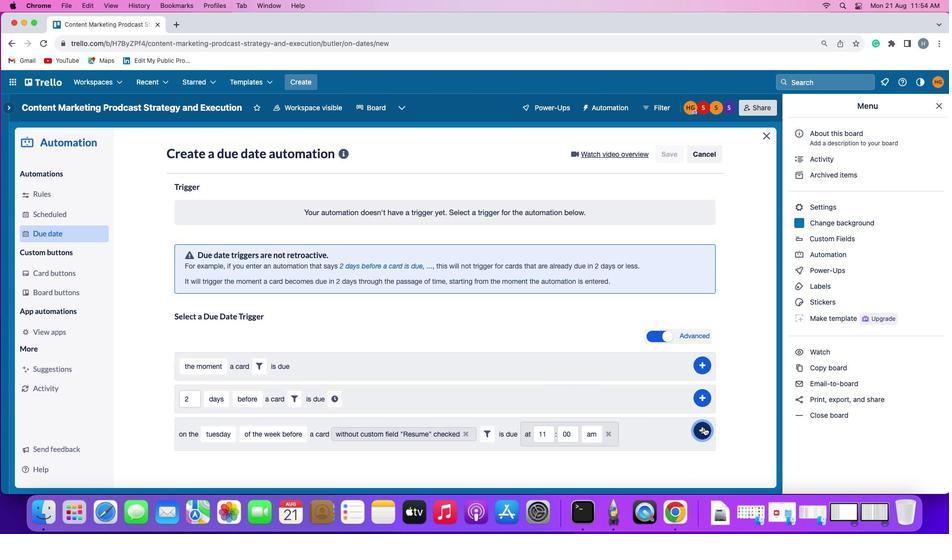 
Action: Mouse moved to (737, 338)
Screenshot: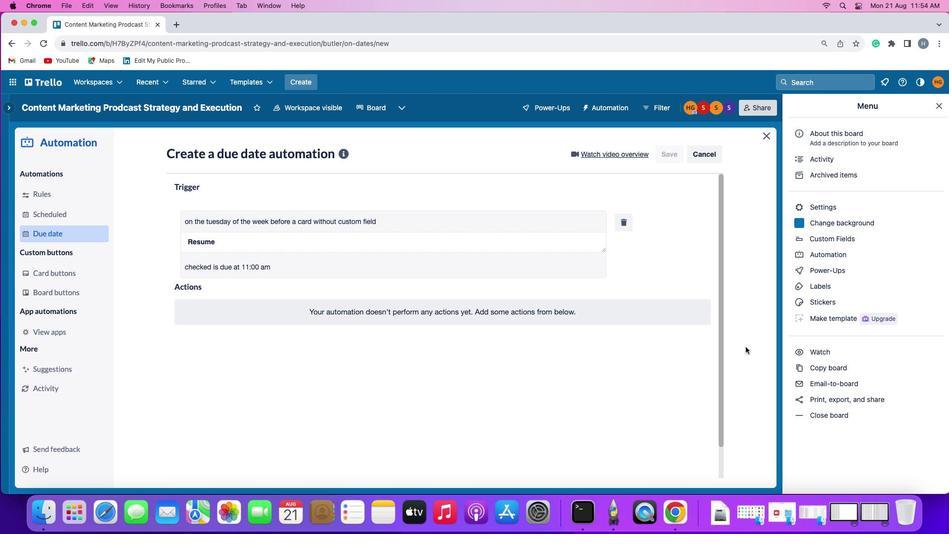 
